 Task: Search for a stay in Al-Qaryatayn, Syria from 11-15 June for 2 guests, with a price range of ₹7000-₹16000, 1 bedroom, 2 beds, 1 bathroom, and self check-in option.
Action: Mouse moved to (477, 125)
Screenshot: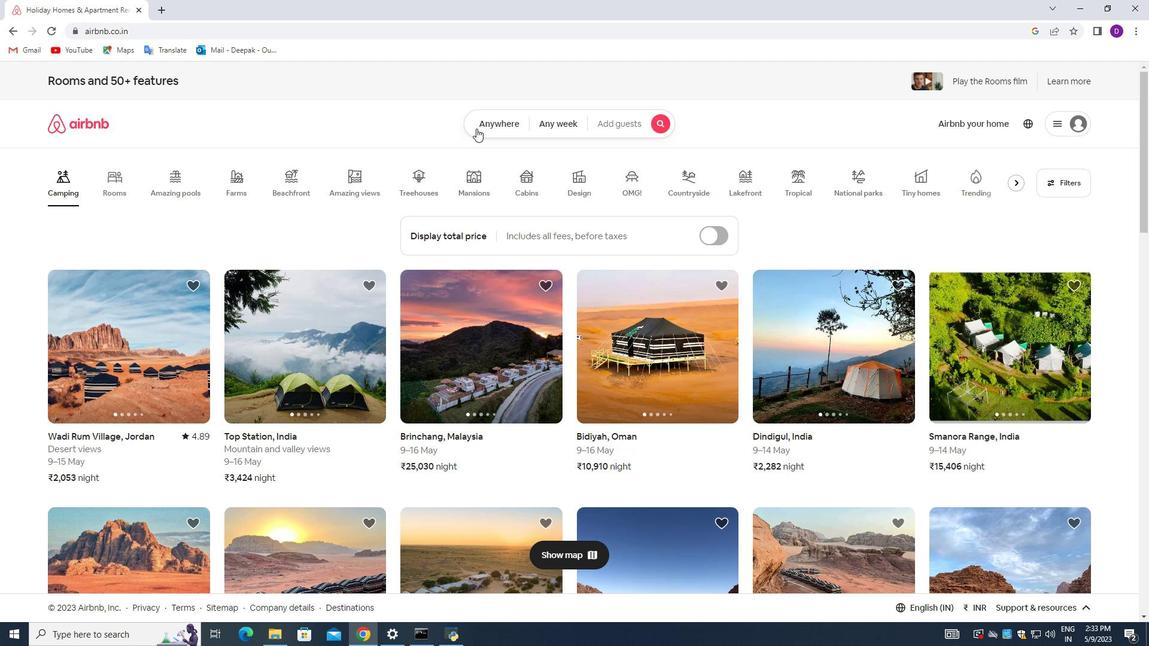 
Action: Mouse pressed left at (477, 125)
Screenshot: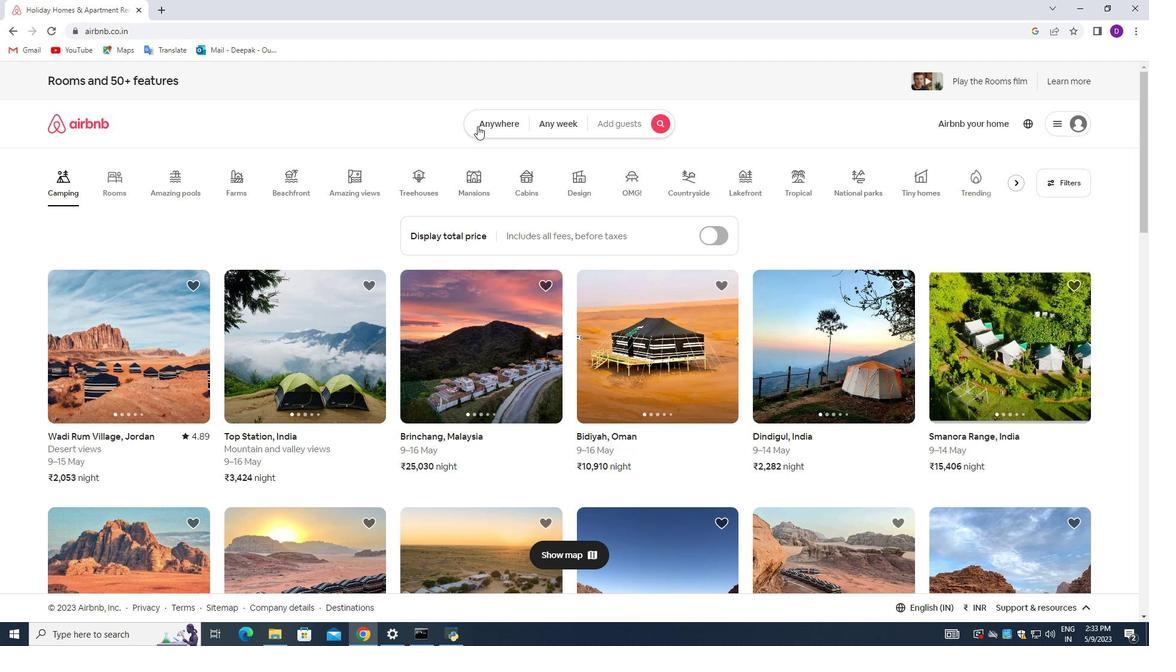 
Action: Mouse moved to (435, 170)
Screenshot: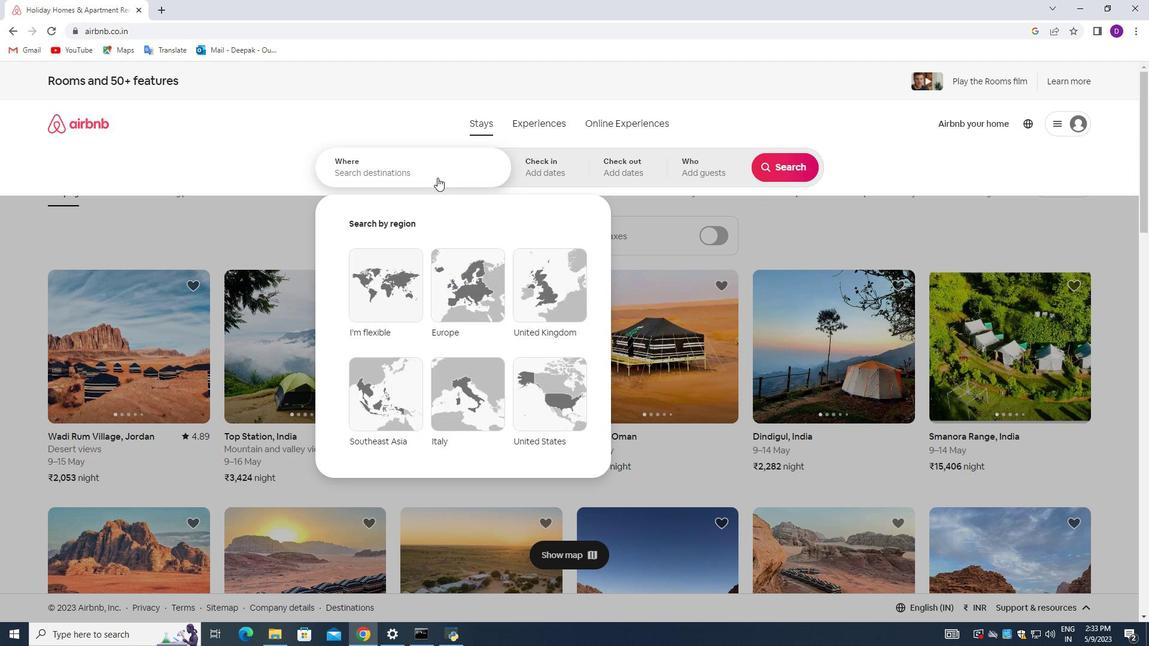 
Action: Mouse pressed left at (435, 170)
Screenshot: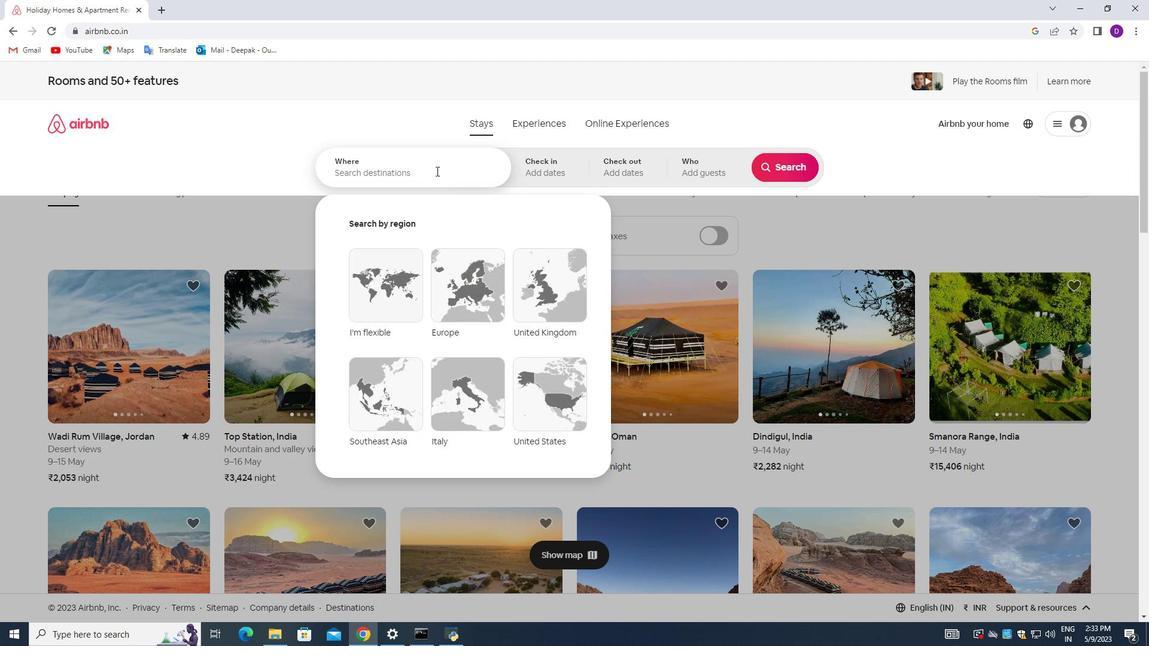 
Action: Mouse moved to (221, 249)
Screenshot: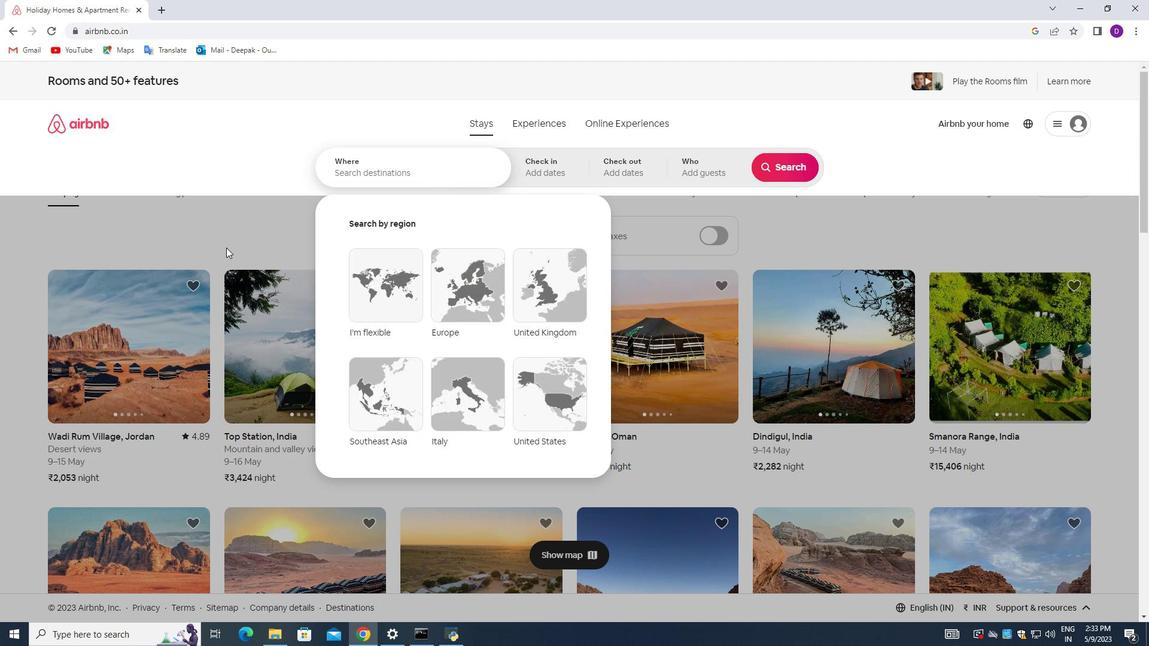
Action: Key pressed <Key.shift_r>A<Key.shift>L=<Key.backspace><Key.backspace><Key.shift>I<Key.space><Key.shift_r>Qaryatayan,<Key.space><Key.shift_r>Syria<Key.enter>
Screenshot: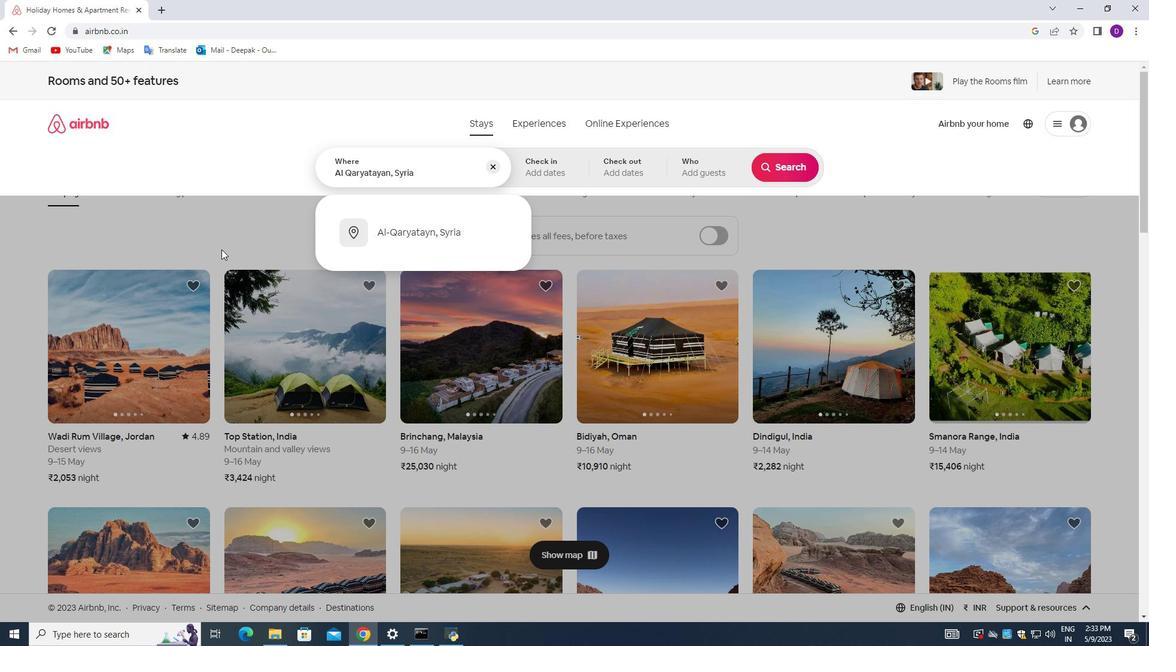 
Action: Mouse moved to (596, 372)
Screenshot: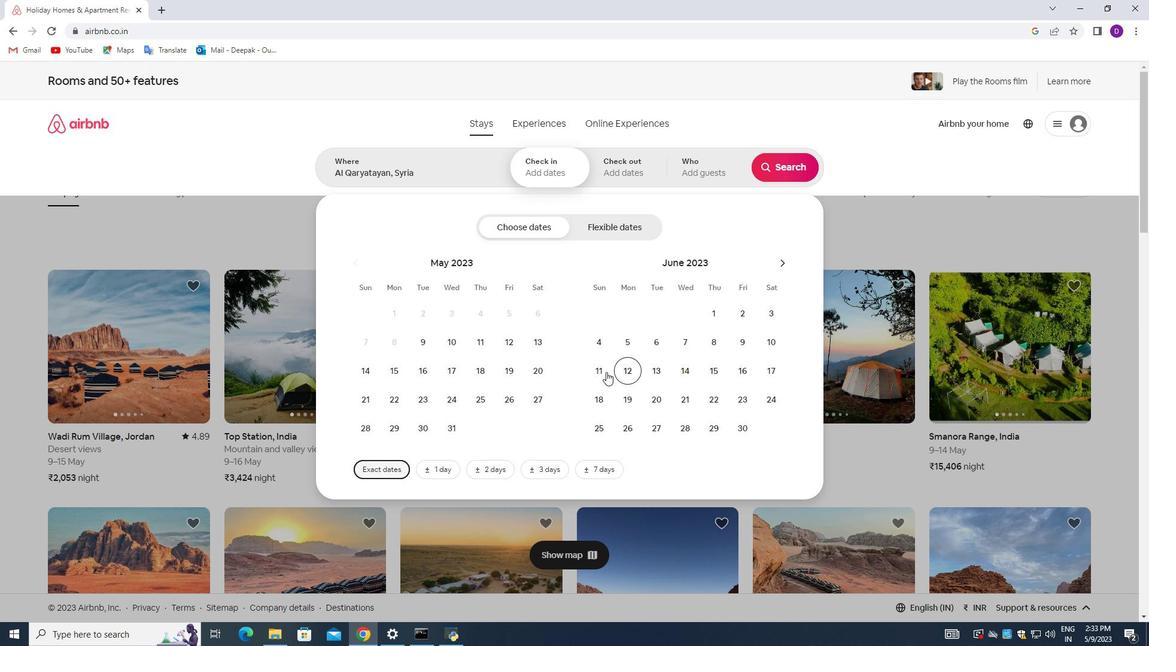 
Action: Mouse pressed left at (596, 372)
Screenshot: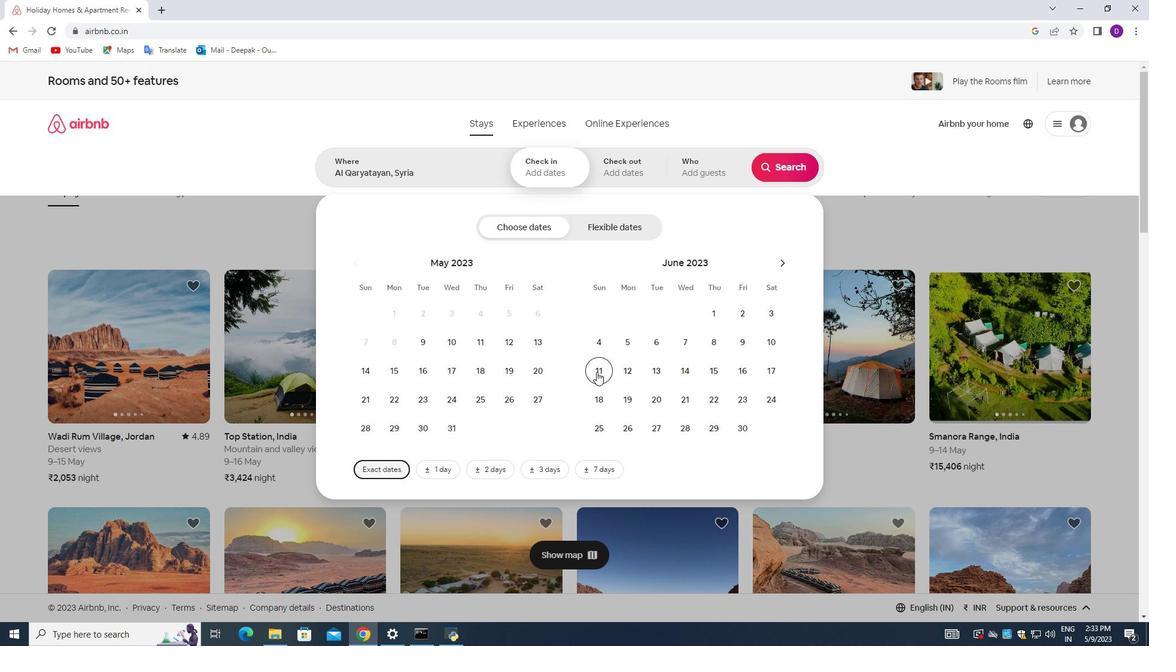 
Action: Mouse moved to (710, 372)
Screenshot: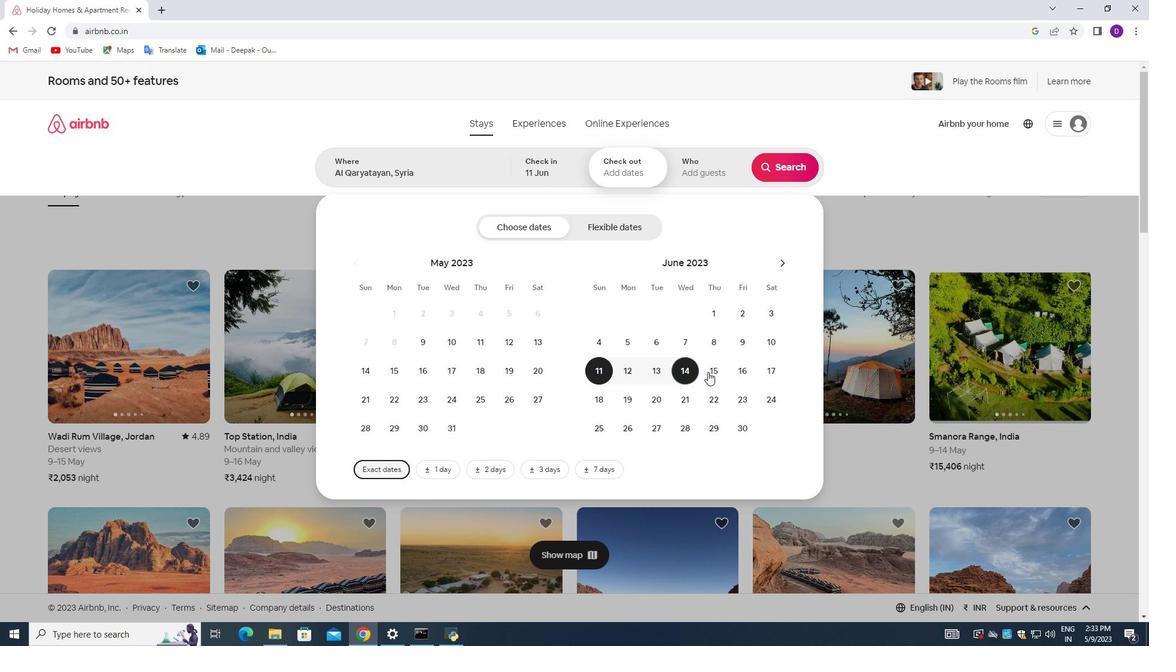 
Action: Mouse pressed left at (710, 372)
Screenshot: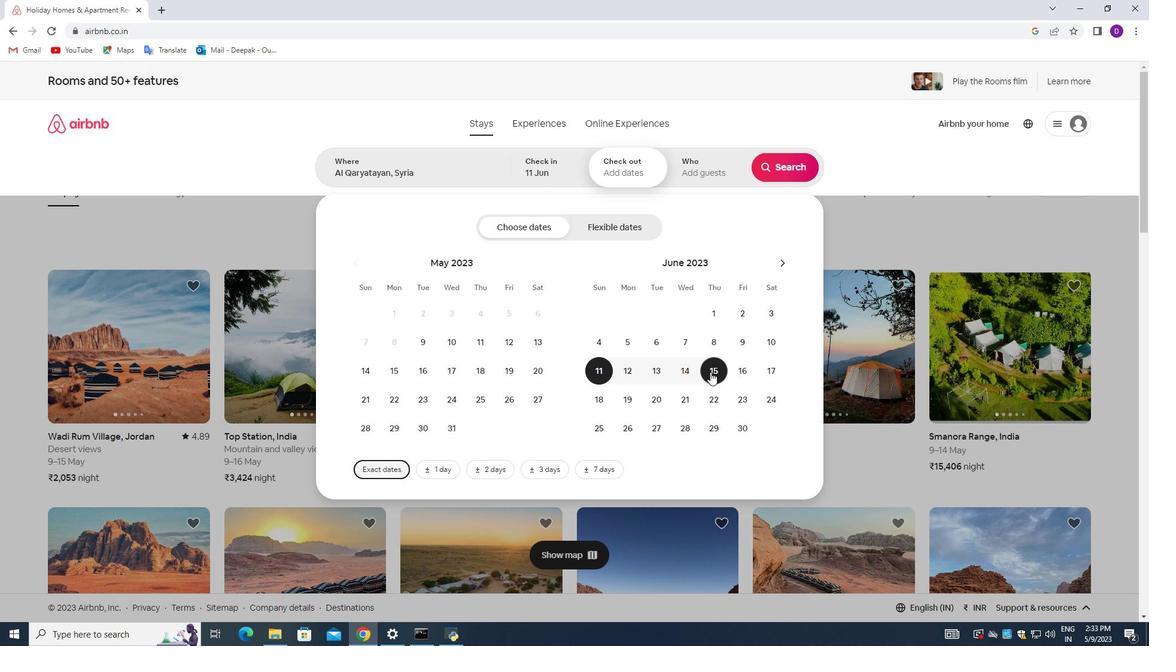 
Action: Mouse moved to (690, 174)
Screenshot: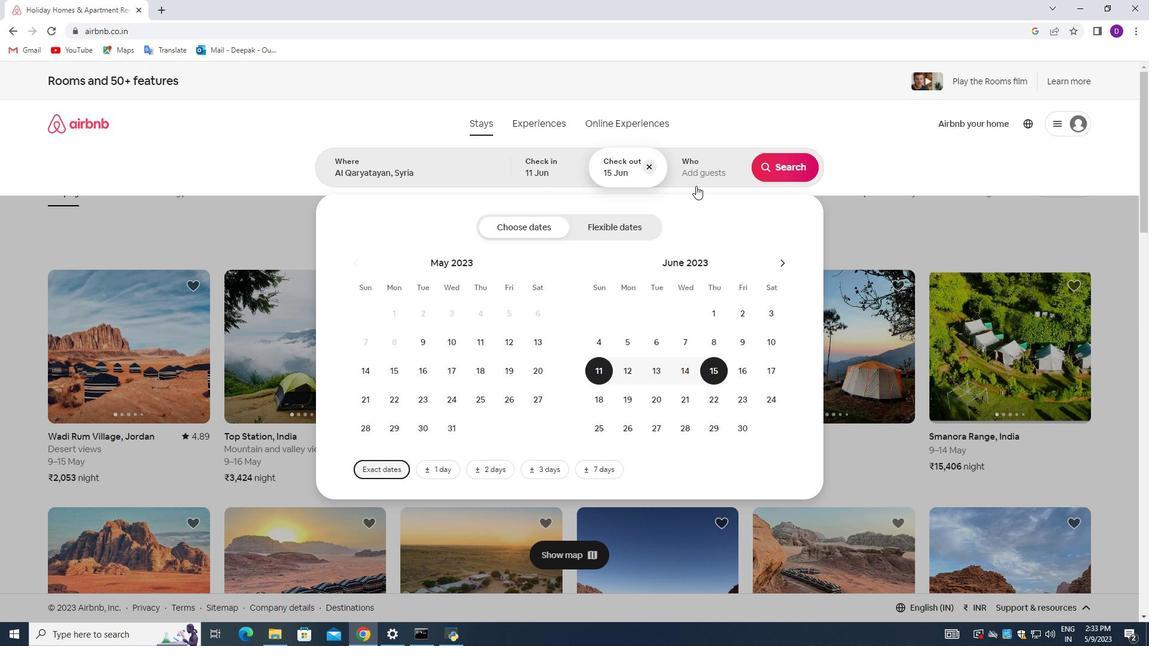 
Action: Mouse pressed left at (690, 174)
Screenshot: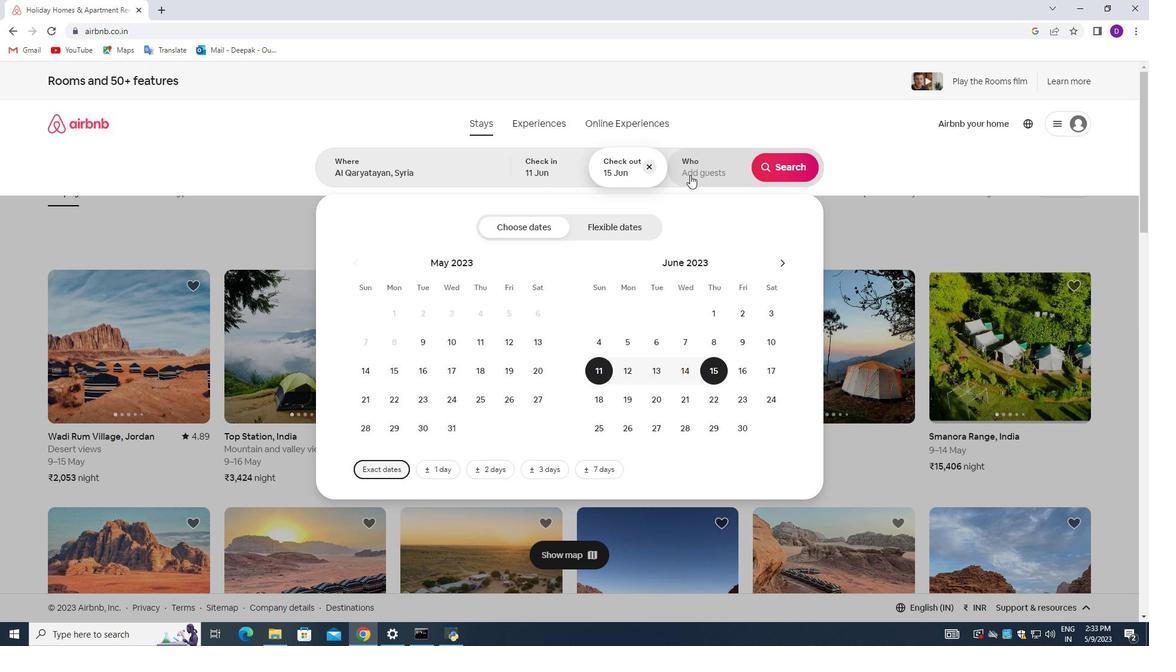 
Action: Mouse moved to (789, 233)
Screenshot: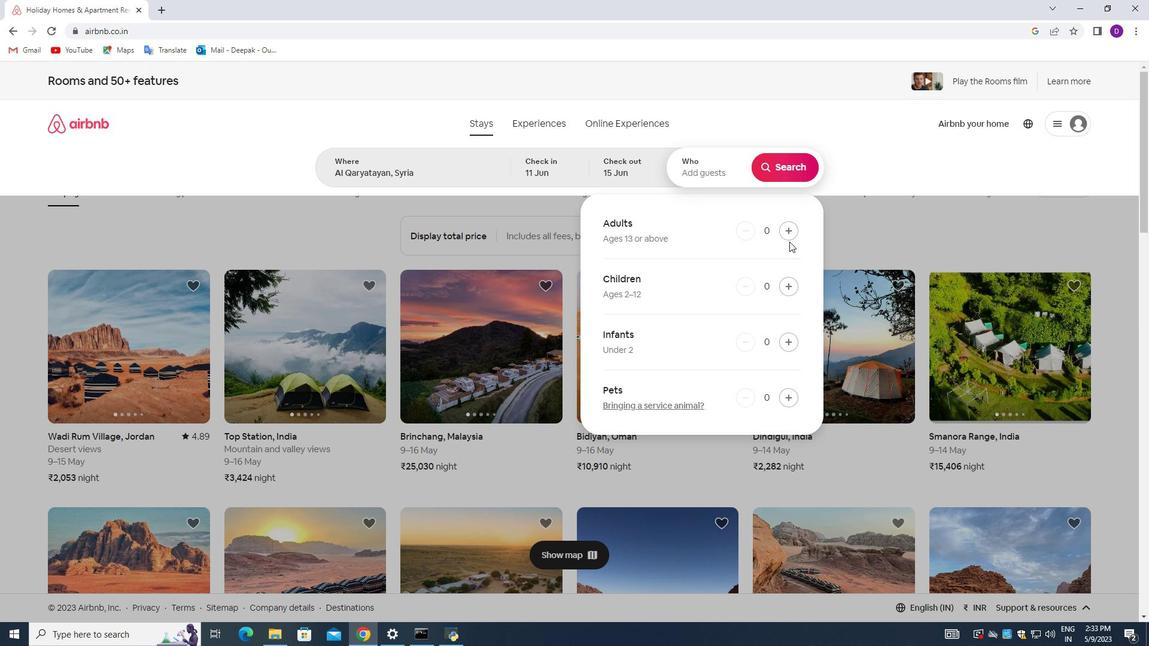 
Action: Mouse pressed left at (789, 233)
Screenshot: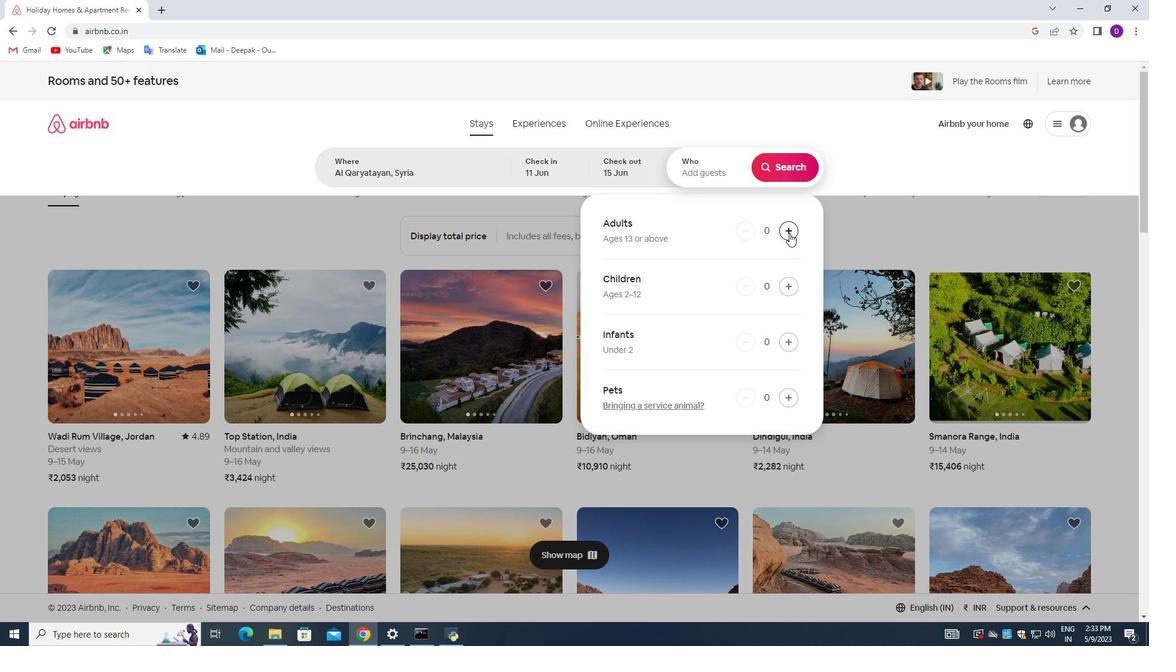 
Action: Mouse pressed left at (789, 233)
Screenshot: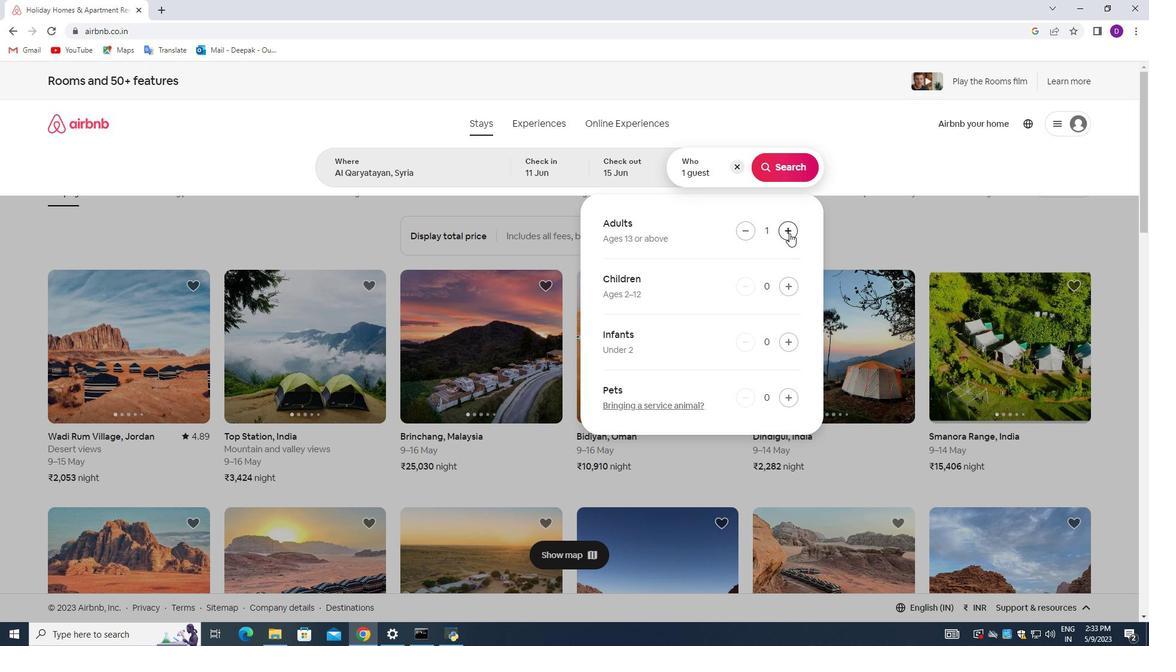 
Action: Mouse moved to (786, 164)
Screenshot: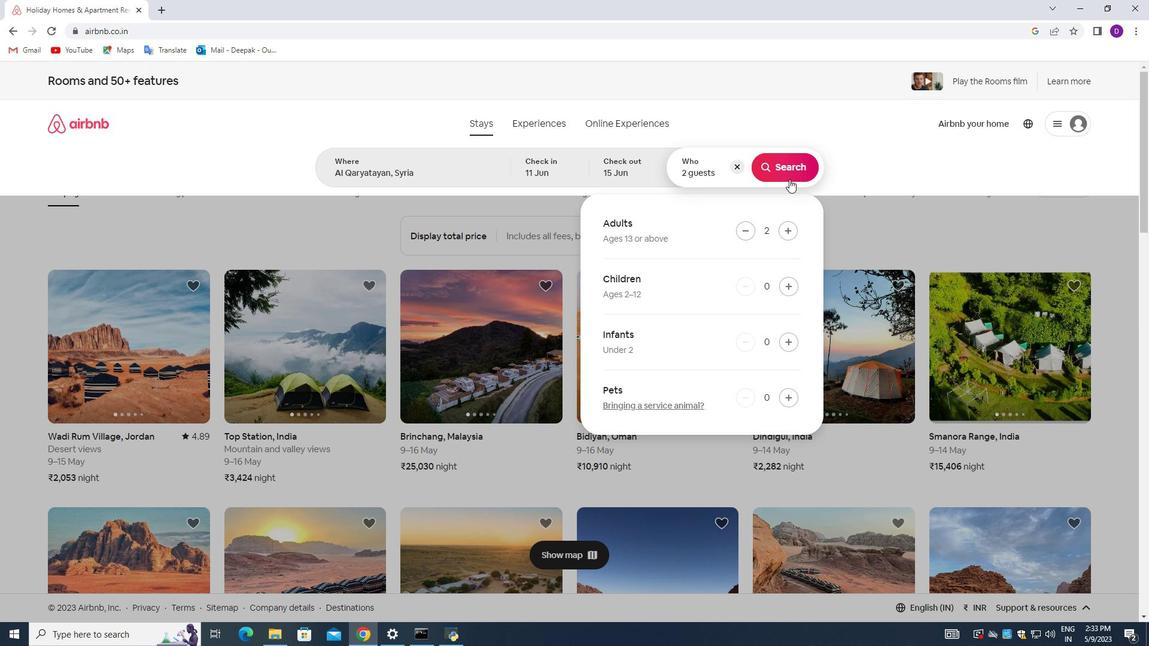 
Action: Mouse pressed left at (786, 164)
Screenshot: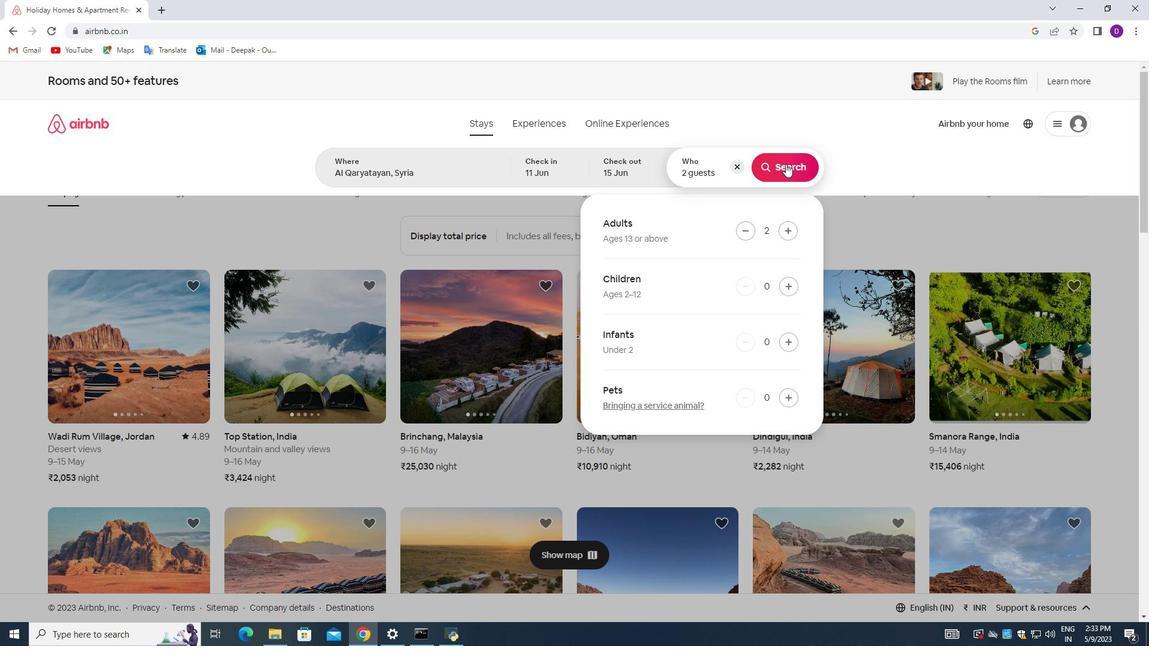 
Action: Mouse moved to (1083, 133)
Screenshot: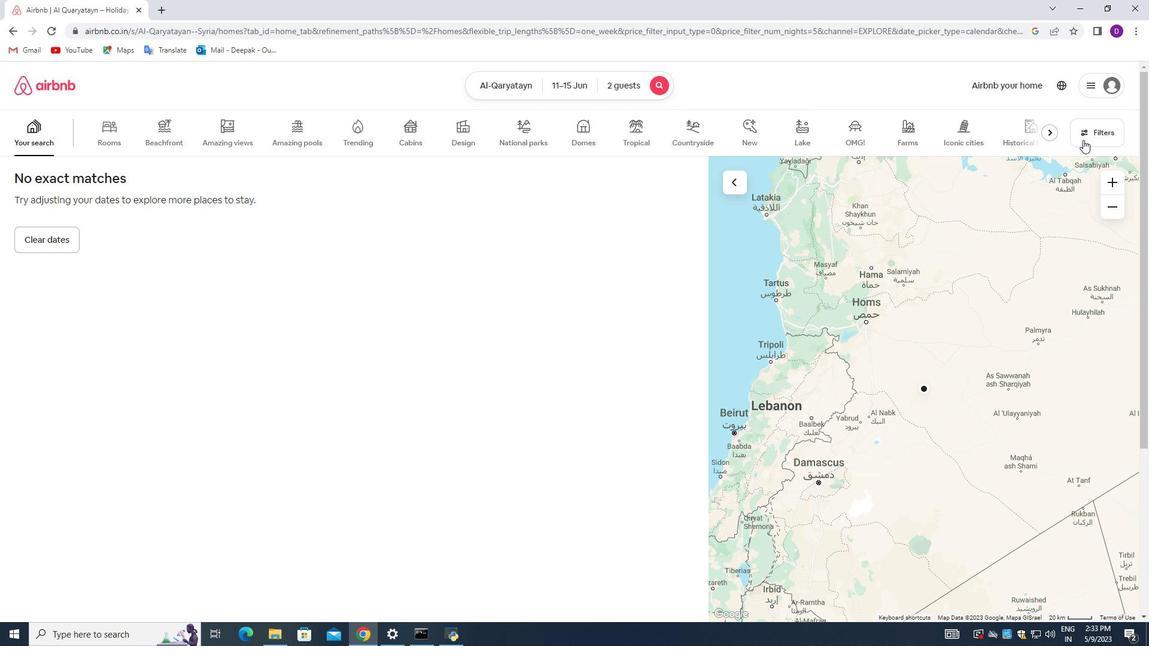 
Action: Mouse pressed left at (1083, 133)
Screenshot: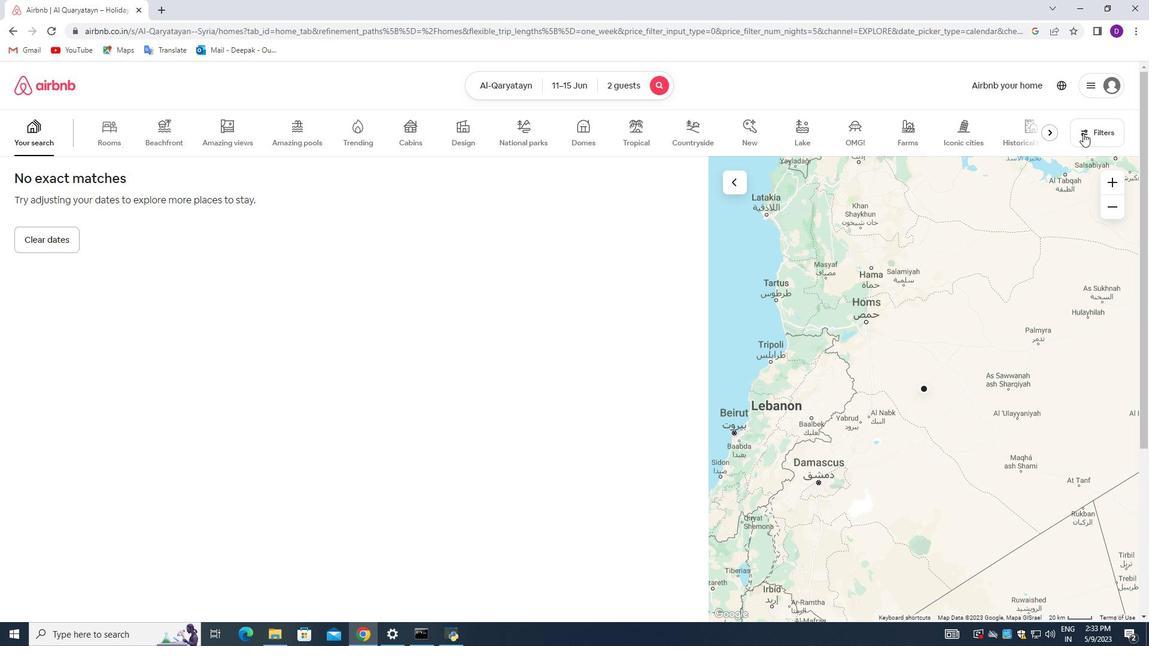 
Action: Mouse moved to (426, 426)
Screenshot: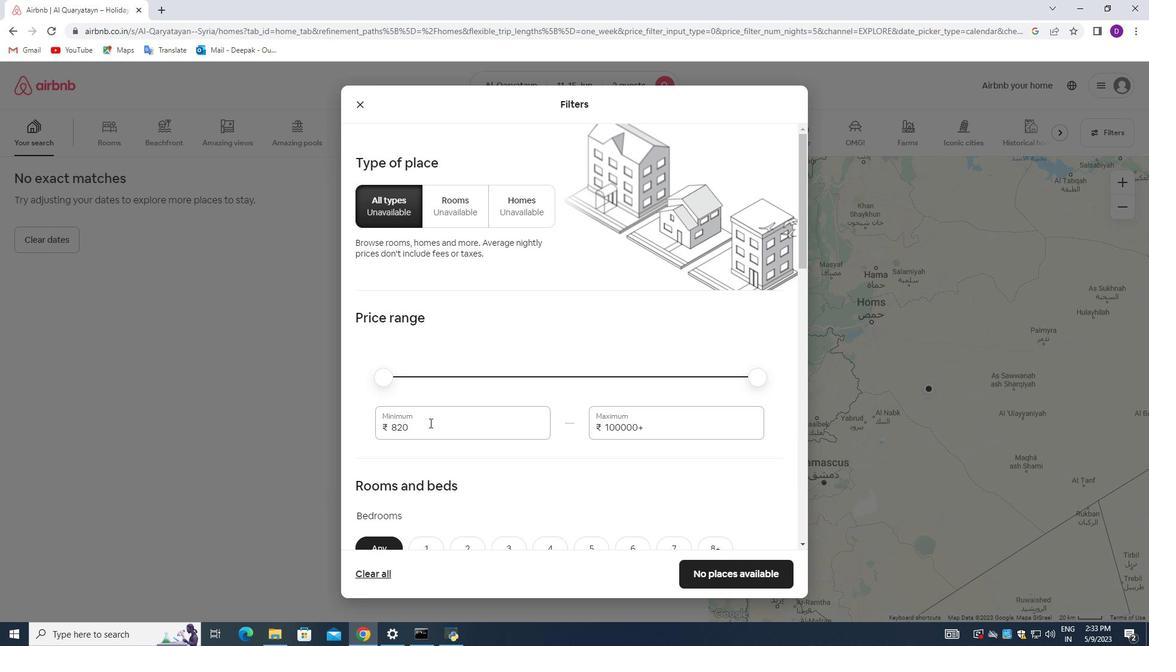 
Action: Mouse pressed left at (426, 426)
Screenshot: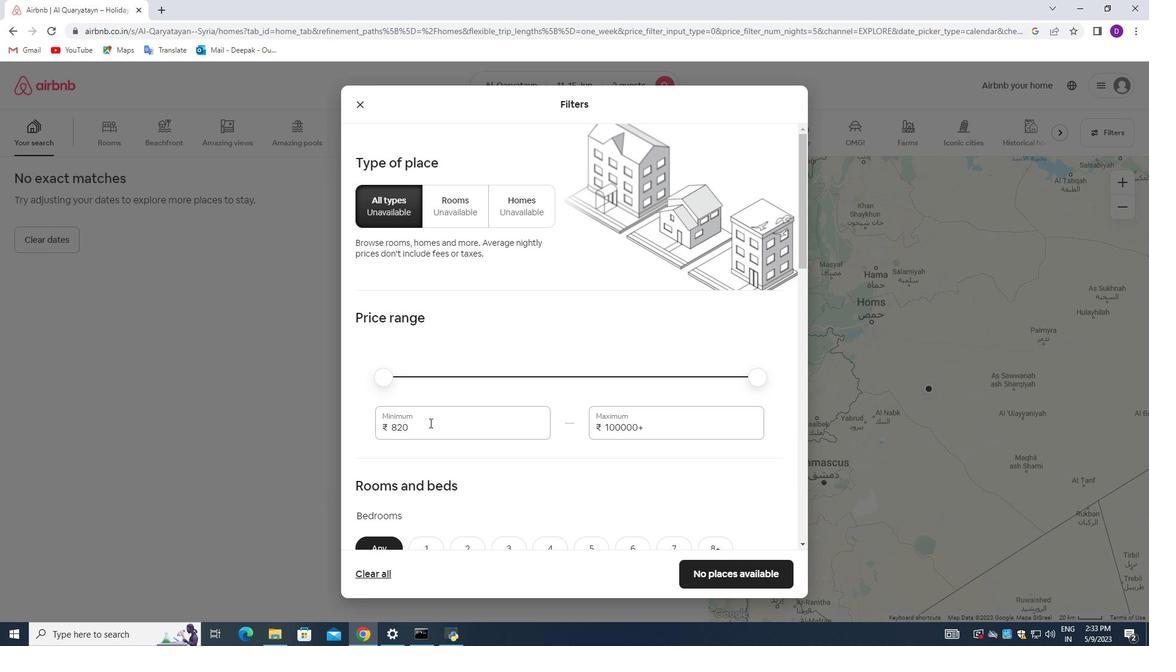 
Action: Mouse pressed left at (426, 426)
Screenshot: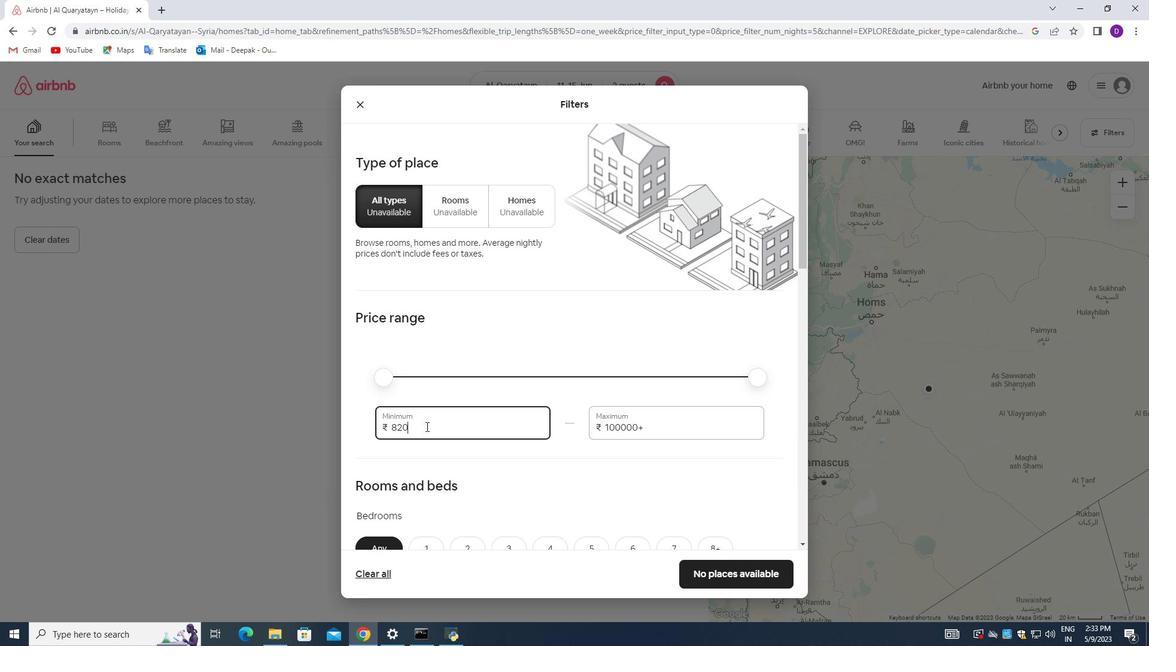 
Action: Key pressed 7000<Key.tab>16000
Screenshot: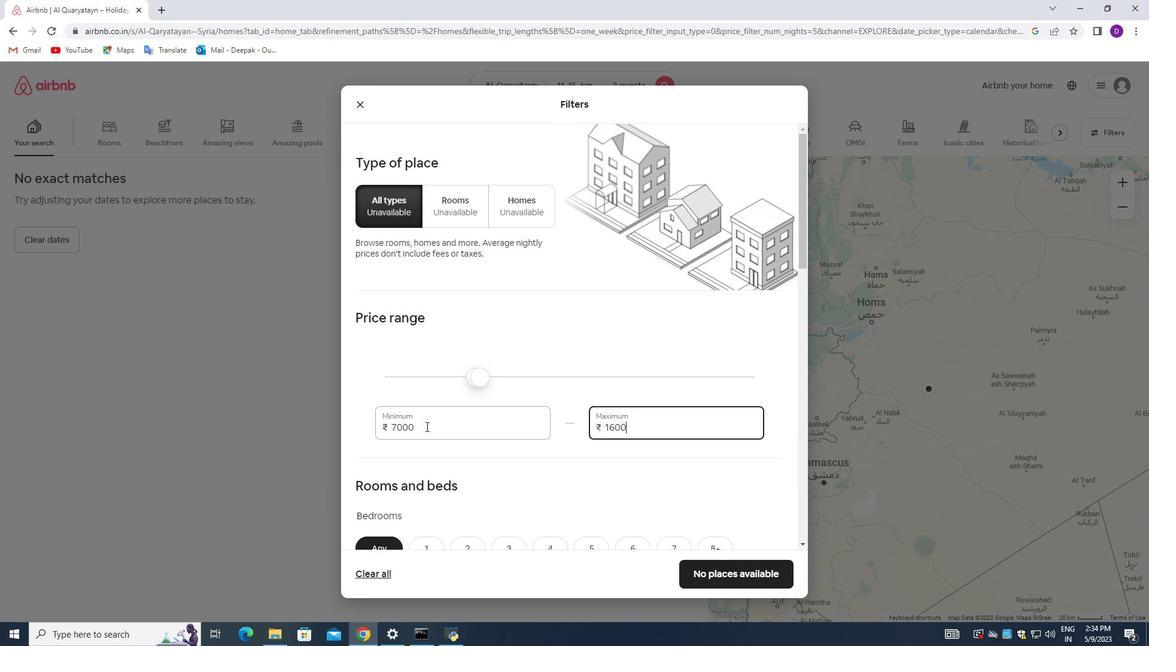 
Action: Mouse moved to (532, 384)
Screenshot: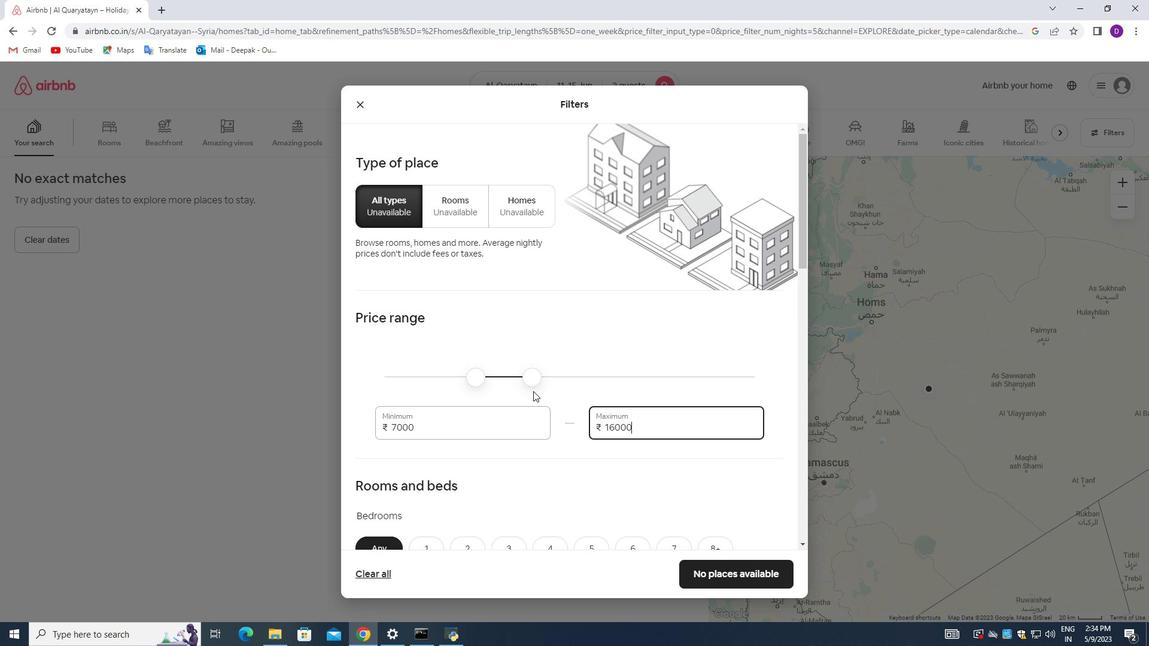 
Action: Mouse scrolled (532, 384) with delta (0, 0)
Screenshot: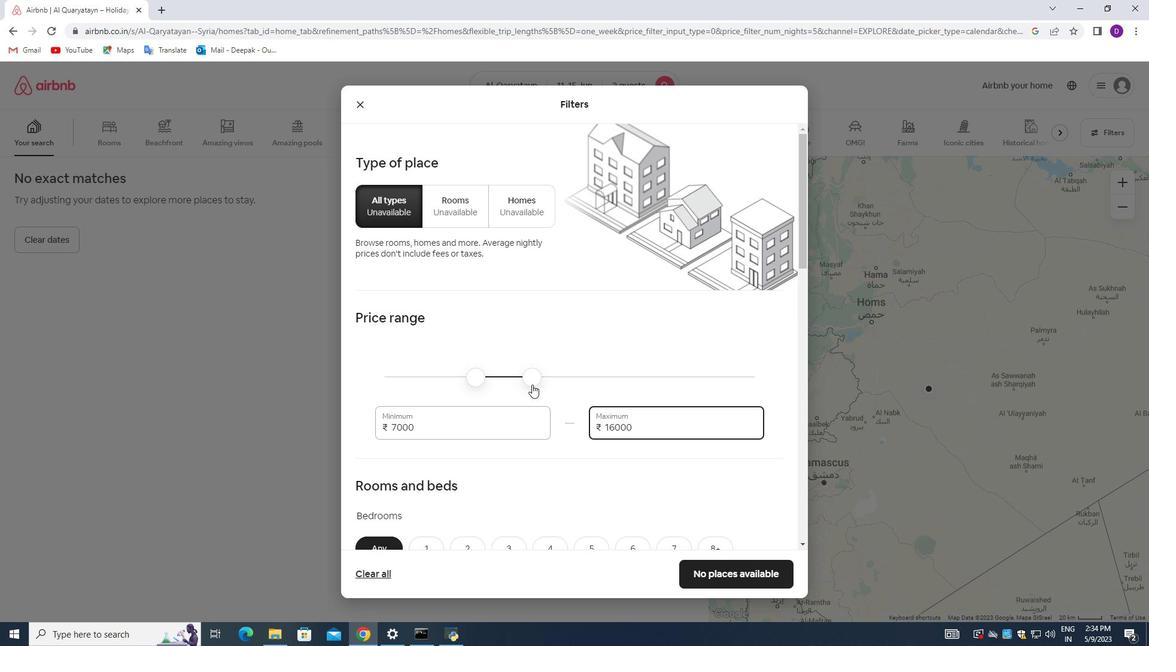 
Action: Mouse scrolled (532, 384) with delta (0, 0)
Screenshot: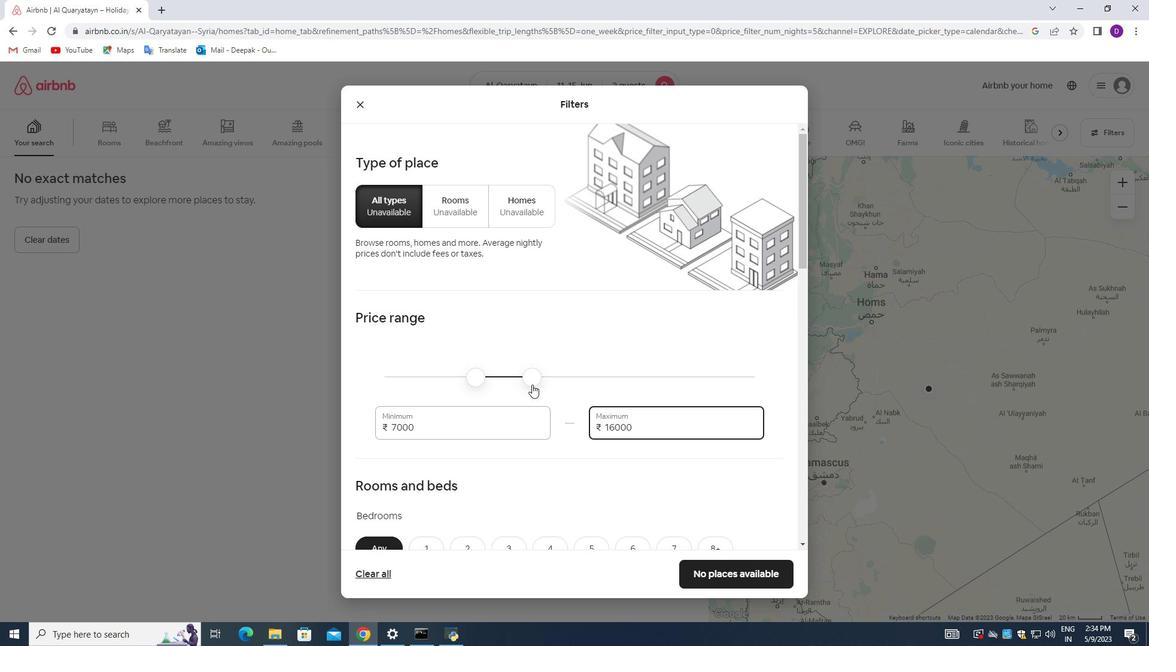 
Action: Mouse scrolled (532, 384) with delta (0, 0)
Screenshot: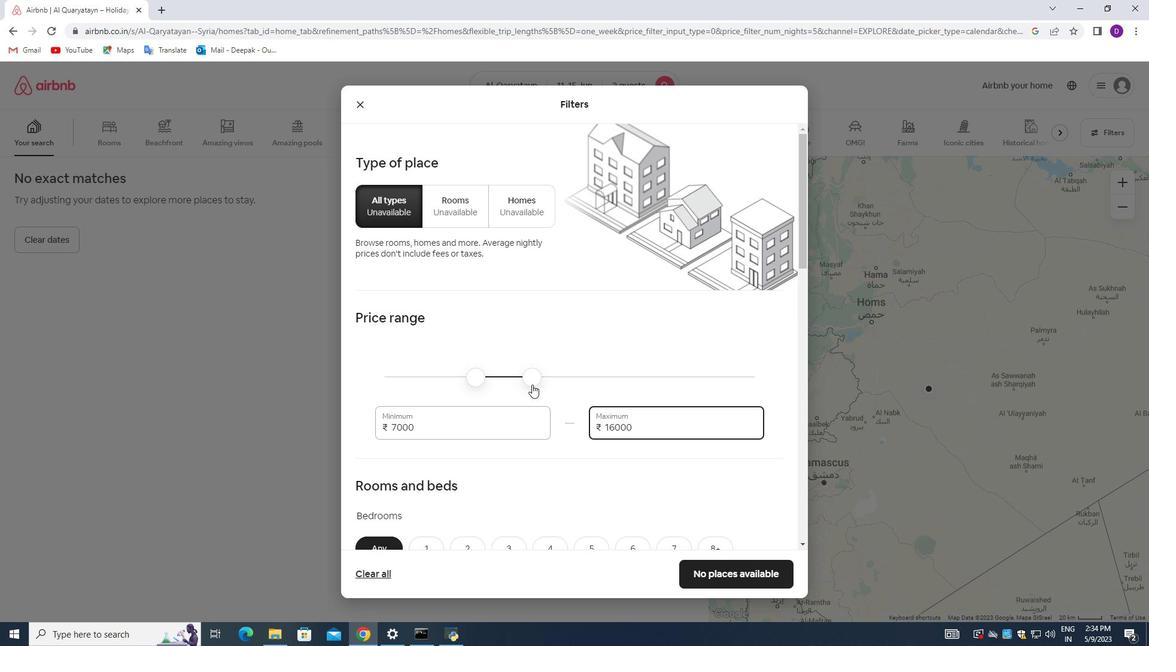 
Action: Mouse scrolled (532, 384) with delta (0, 0)
Screenshot: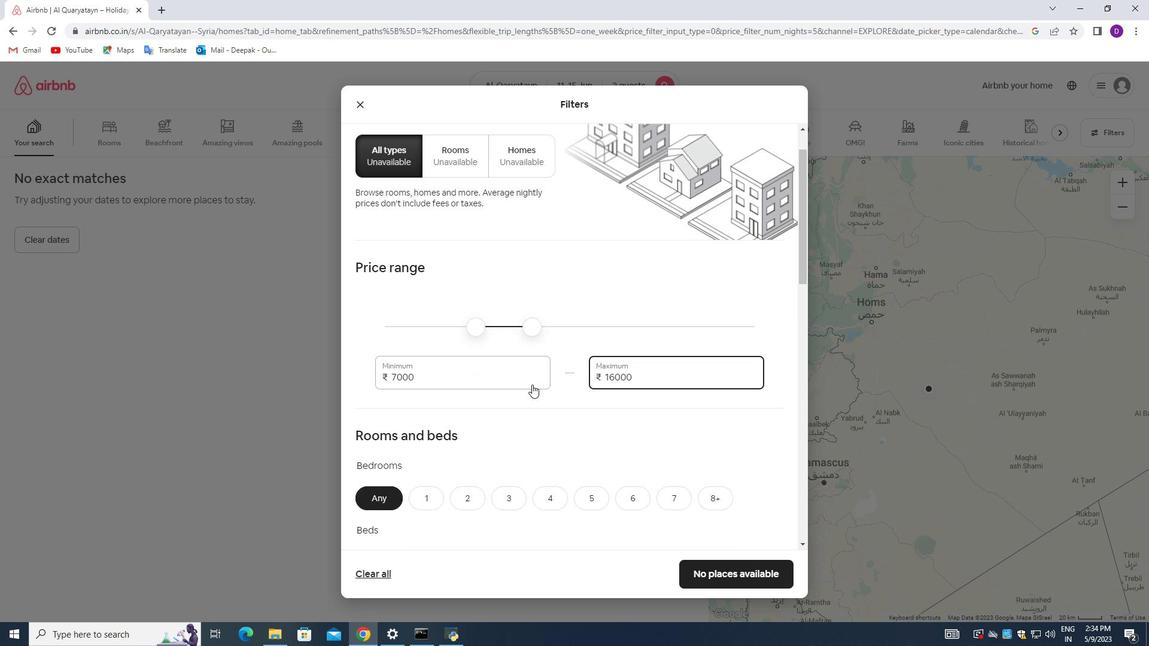 
Action: Mouse moved to (422, 307)
Screenshot: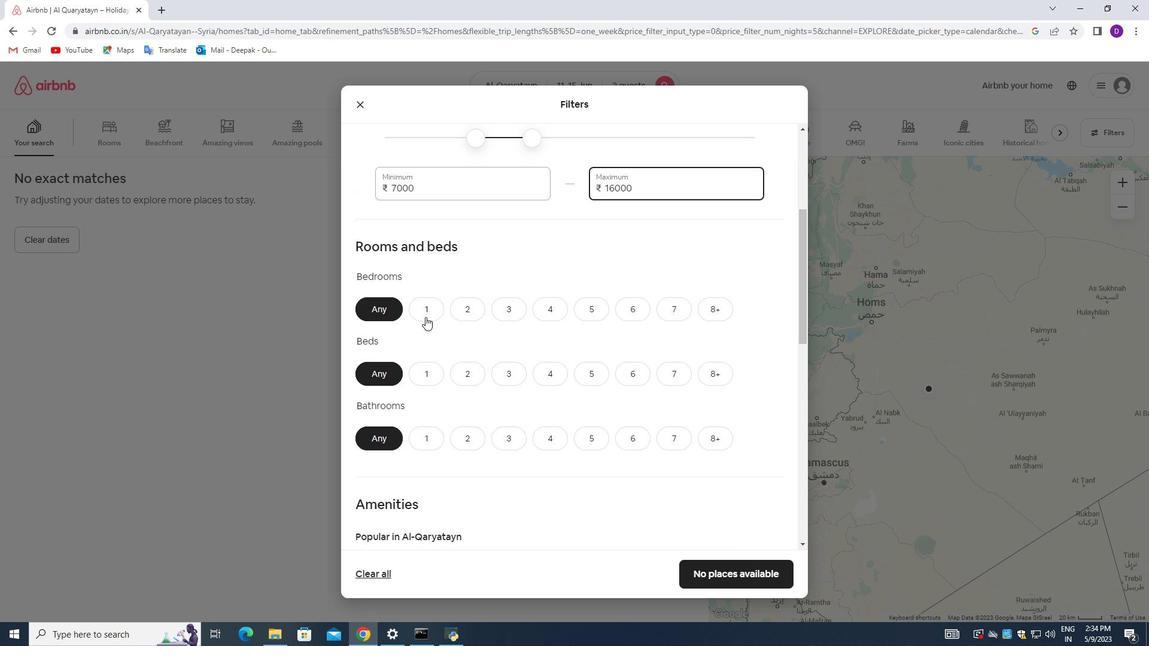 
Action: Mouse pressed left at (422, 307)
Screenshot: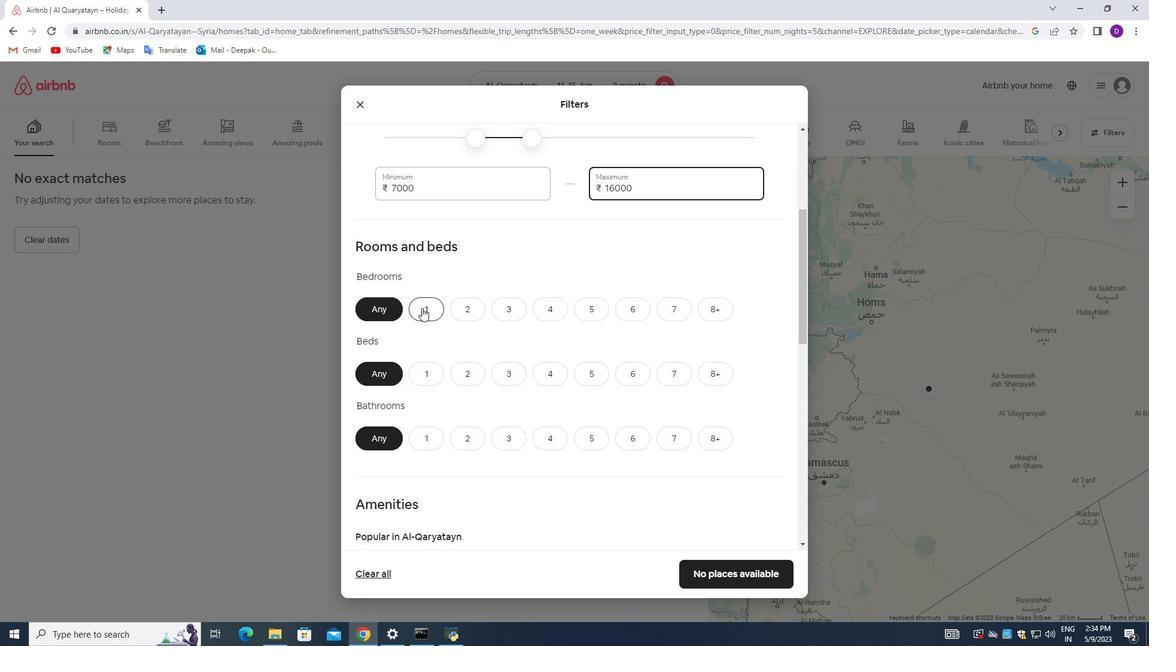 
Action: Mouse moved to (461, 368)
Screenshot: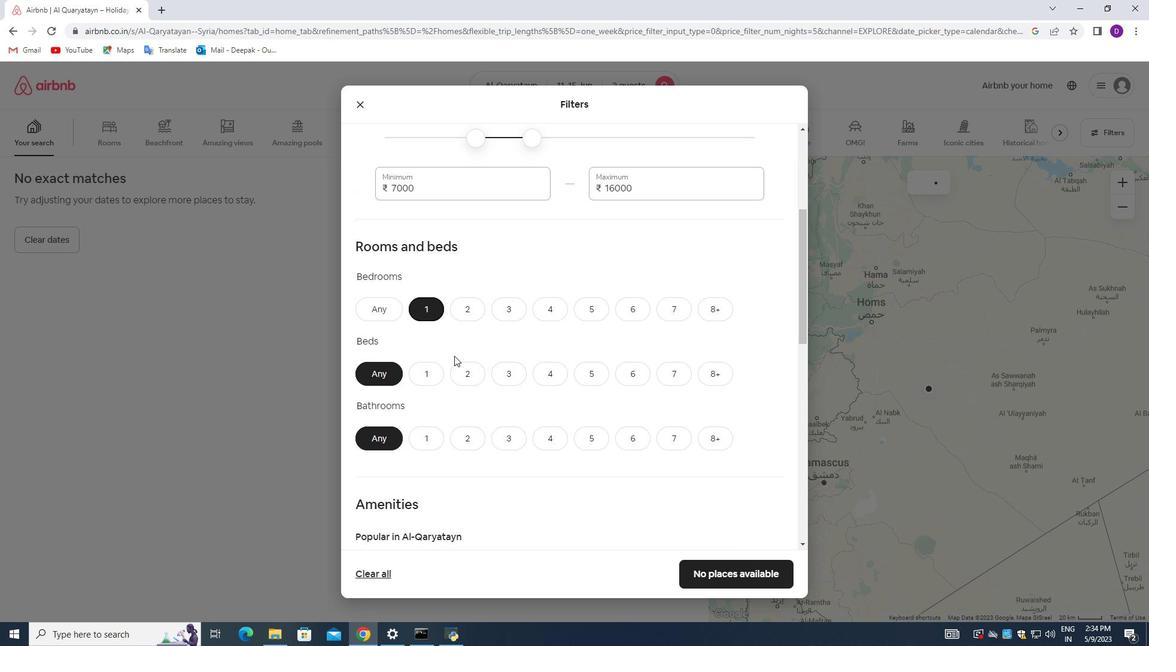 
Action: Mouse pressed left at (461, 368)
Screenshot: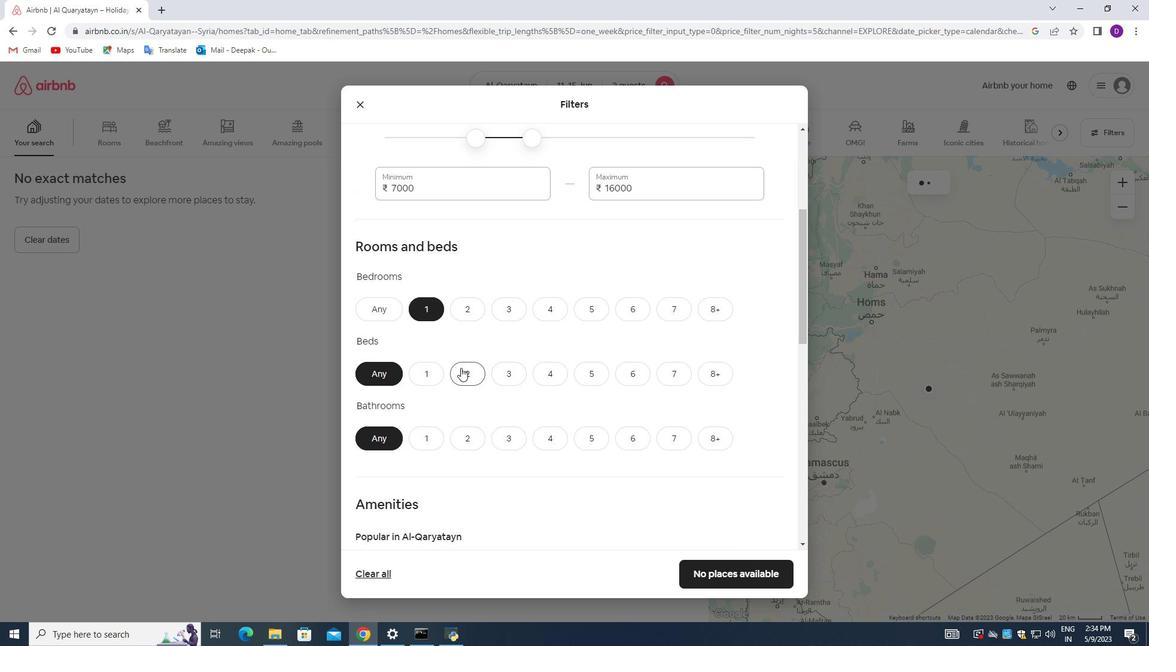 
Action: Mouse moved to (431, 431)
Screenshot: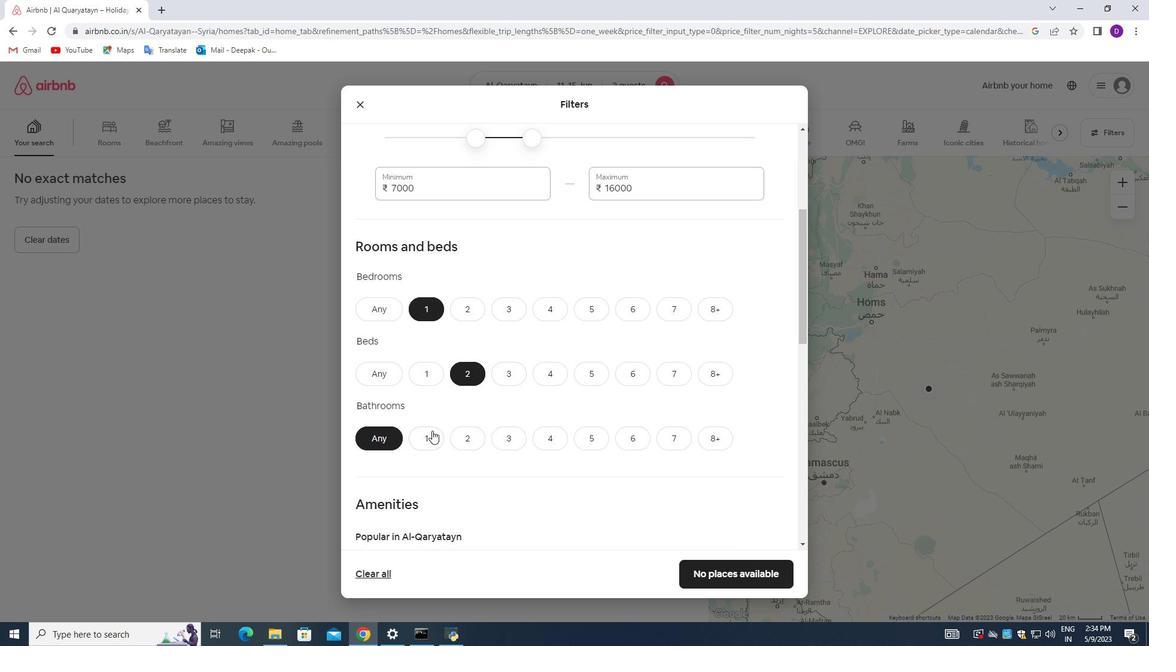 
Action: Mouse pressed left at (431, 431)
Screenshot: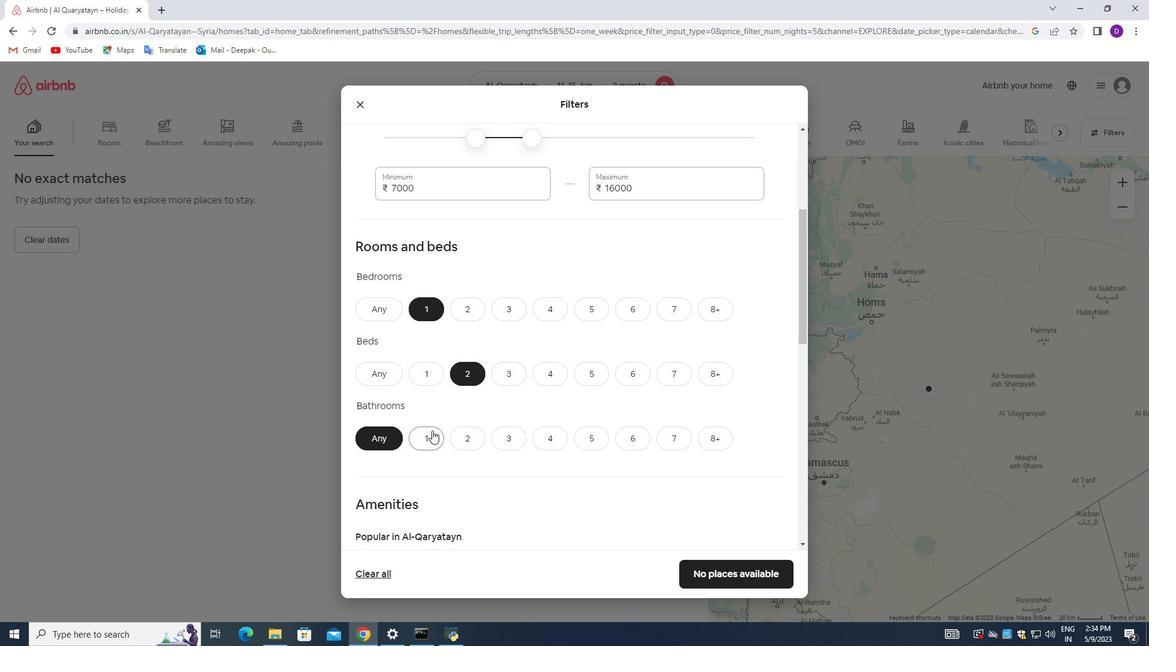 
Action: Mouse moved to (465, 367)
Screenshot: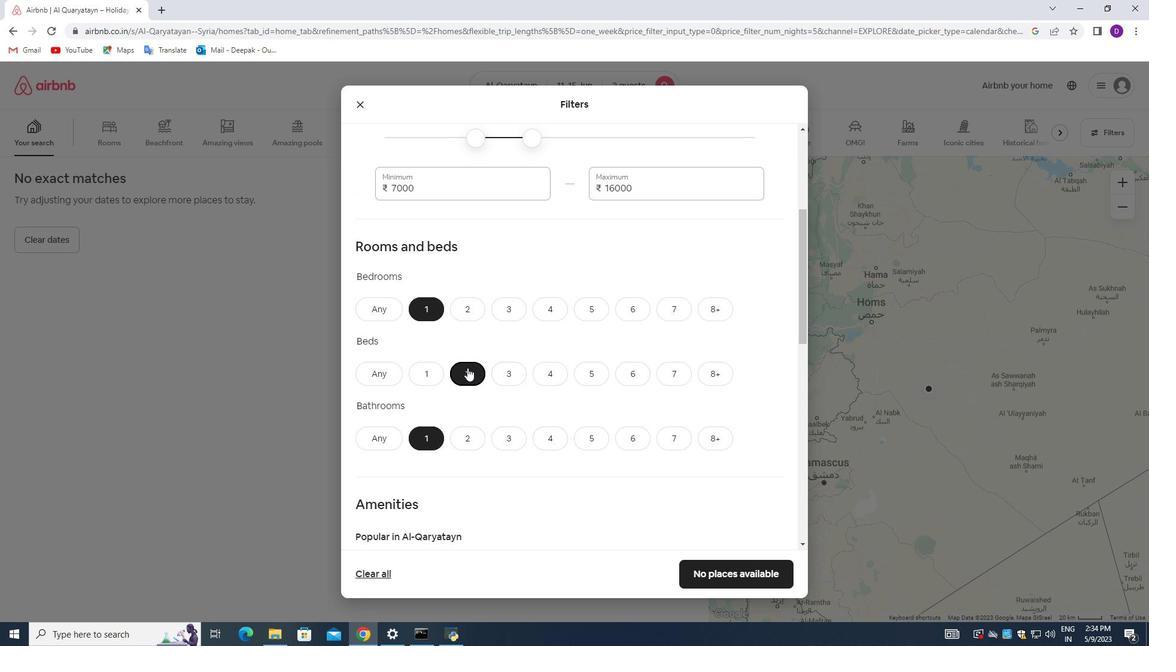 
Action: Mouse scrolled (465, 367) with delta (0, 0)
Screenshot: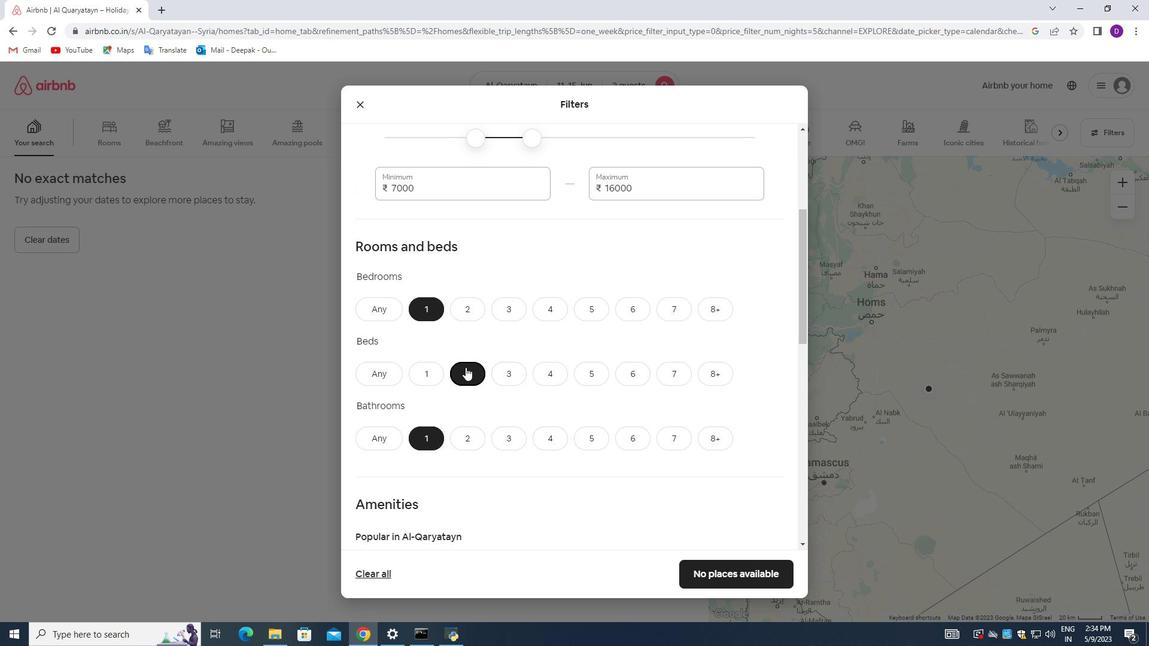 
Action: Mouse scrolled (465, 367) with delta (0, 0)
Screenshot: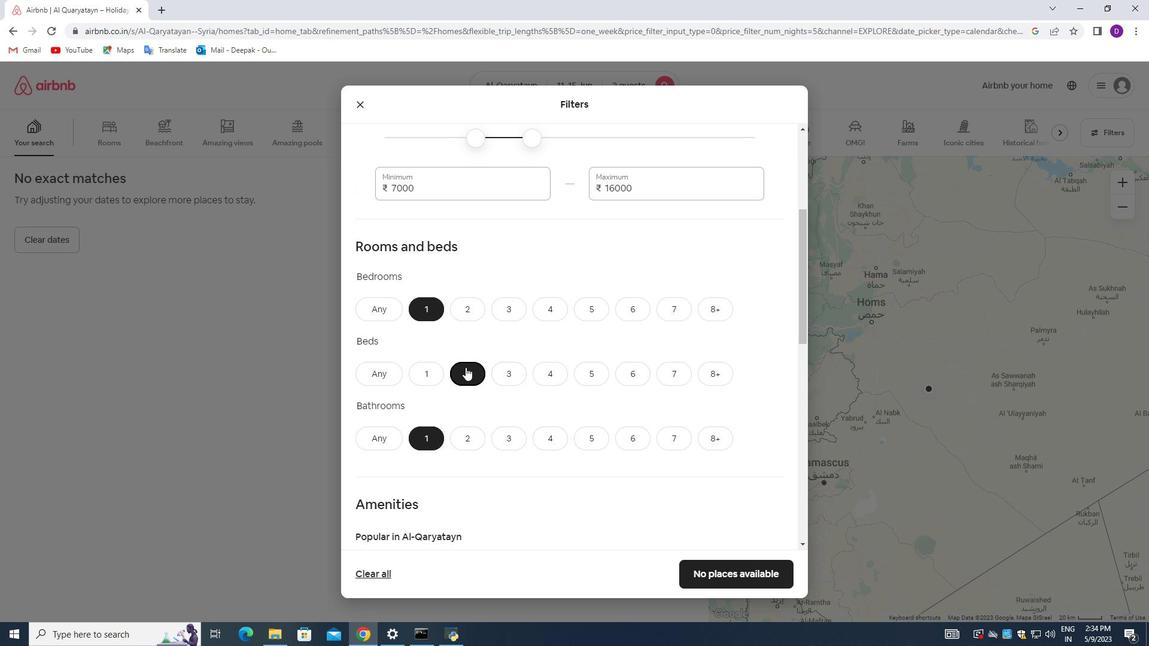 
Action: Mouse scrolled (465, 367) with delta (0, 0)
Screenshot: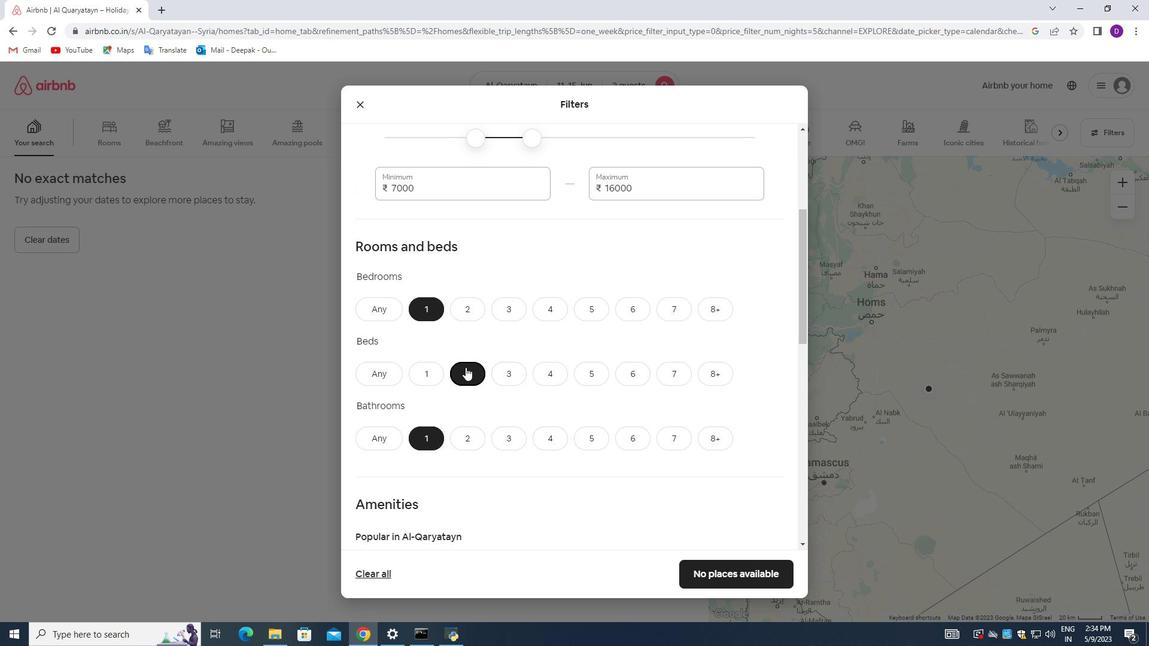 
Action: Mouse scrolled (465, 367) with delta (0, 0)
Screenshot: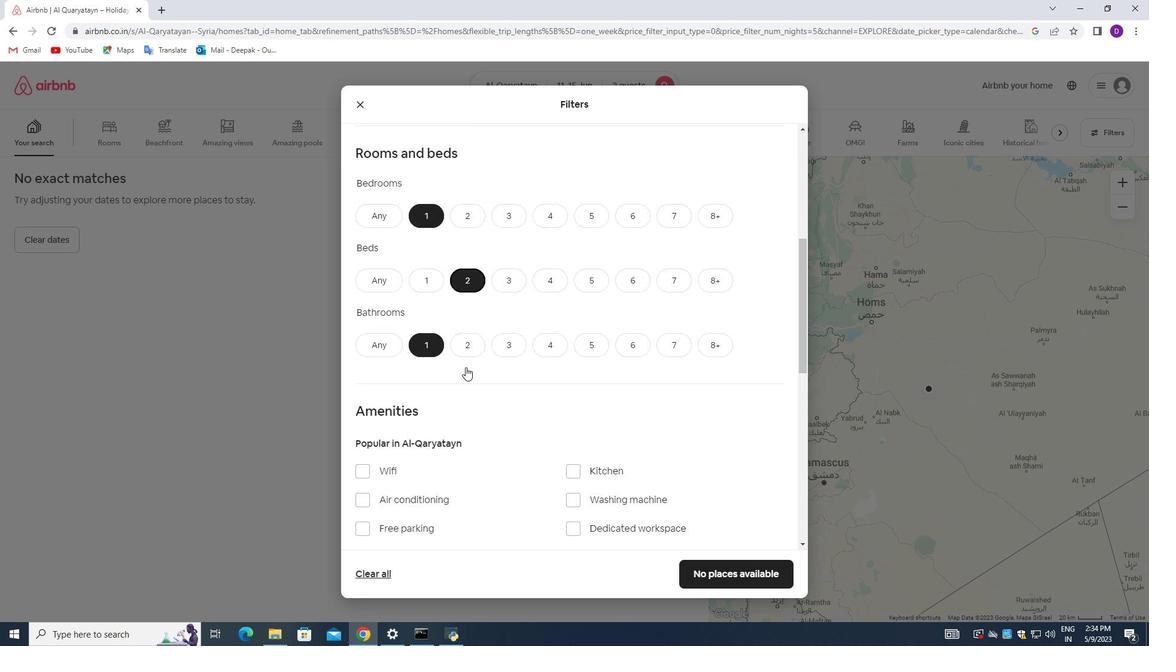 
Action: Mouse moved to (516, 370)
Screenshot: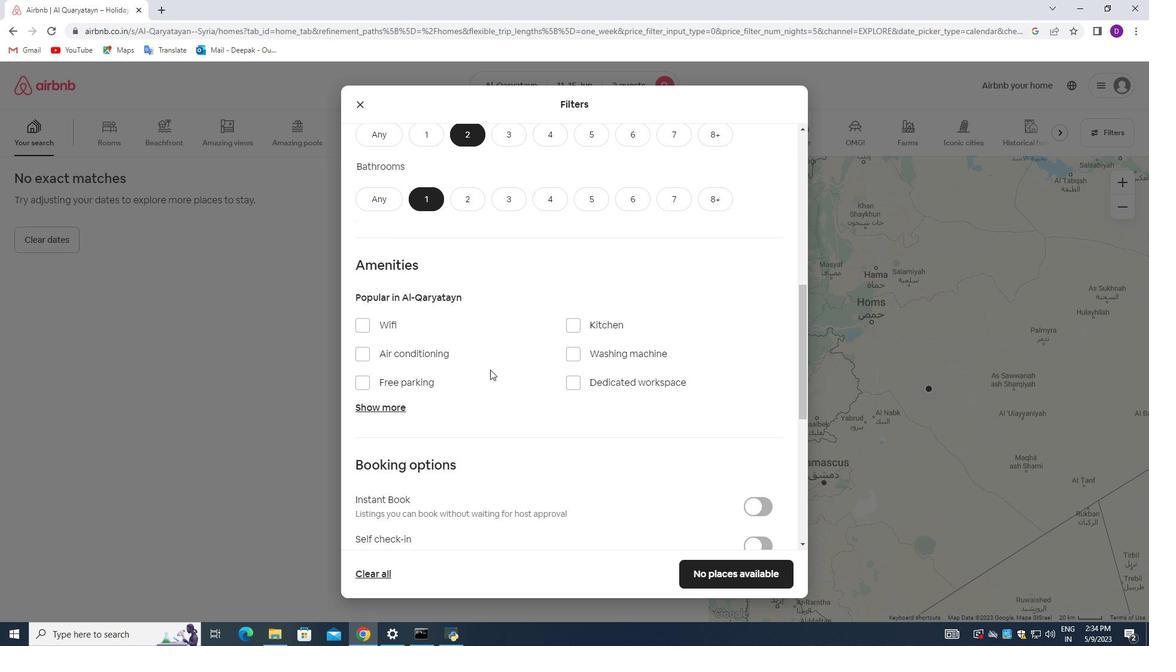 
Action: Mouse scrolled (516, 369) with delta (0, 0)
Screenshot: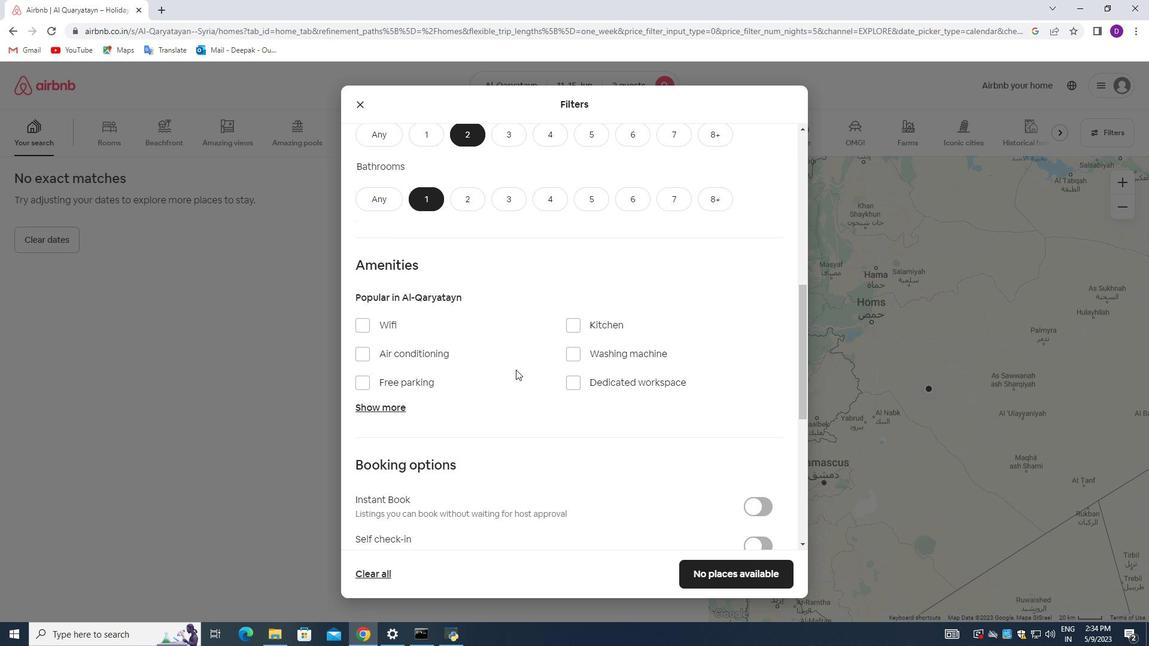 
Action: Mouse scrolled (516, 369) with delta (0, 0)
Screenshot: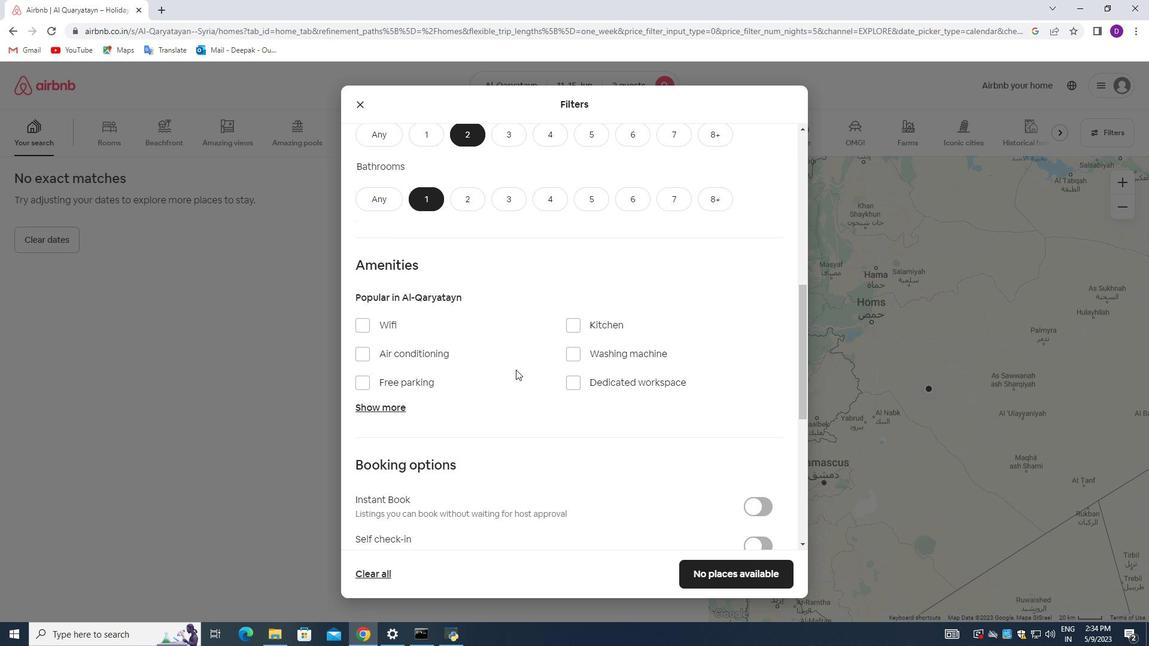 
Action: Mouse moved to (754, 430)
Screenshot: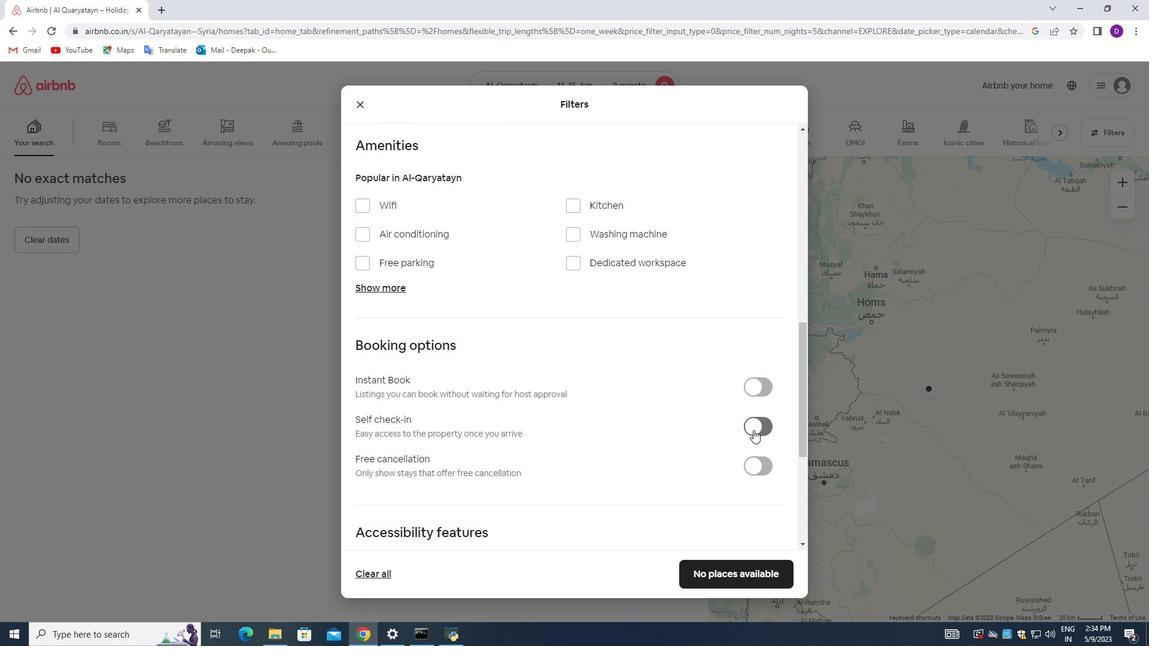 
Action: Mouse pressed left at (754, 430)
Screenshot: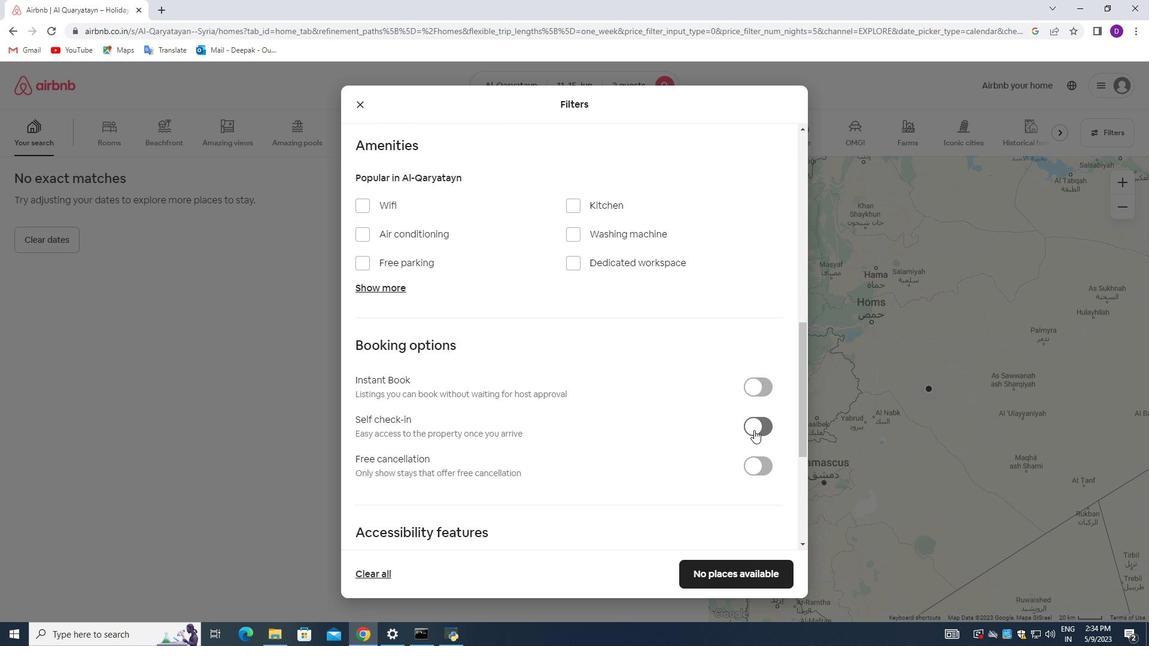 
Action: Mouse moved to (537, 416)
Screenshot: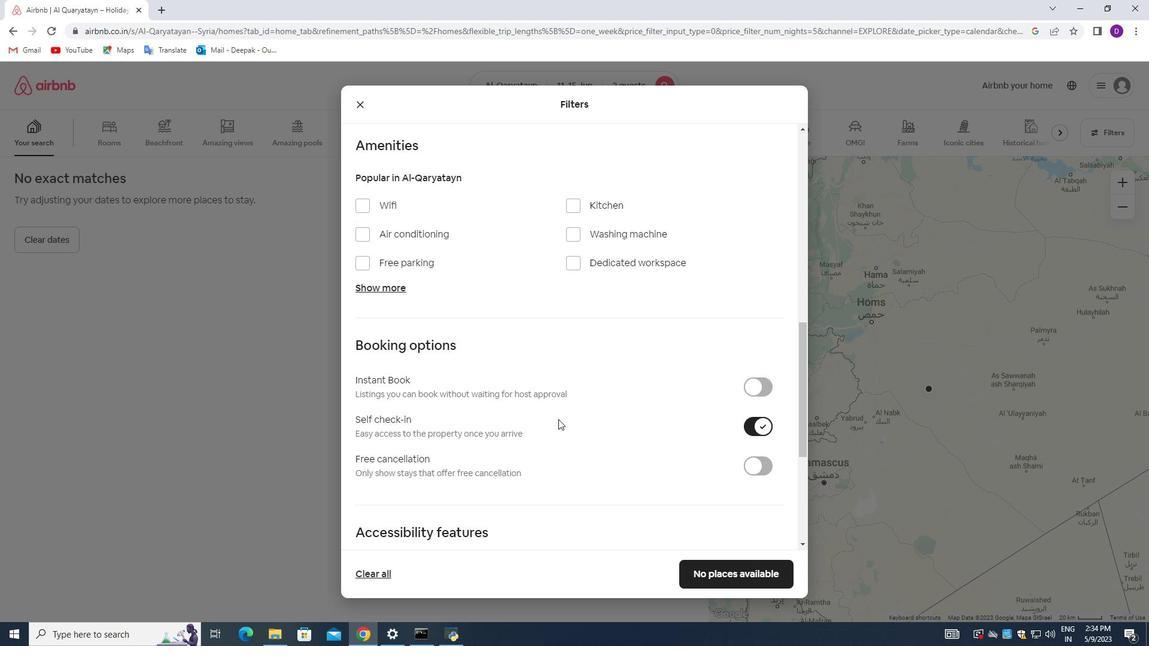 
Action: Mouse scrolled (537, 415) with delta (0, 0)
Screenshot: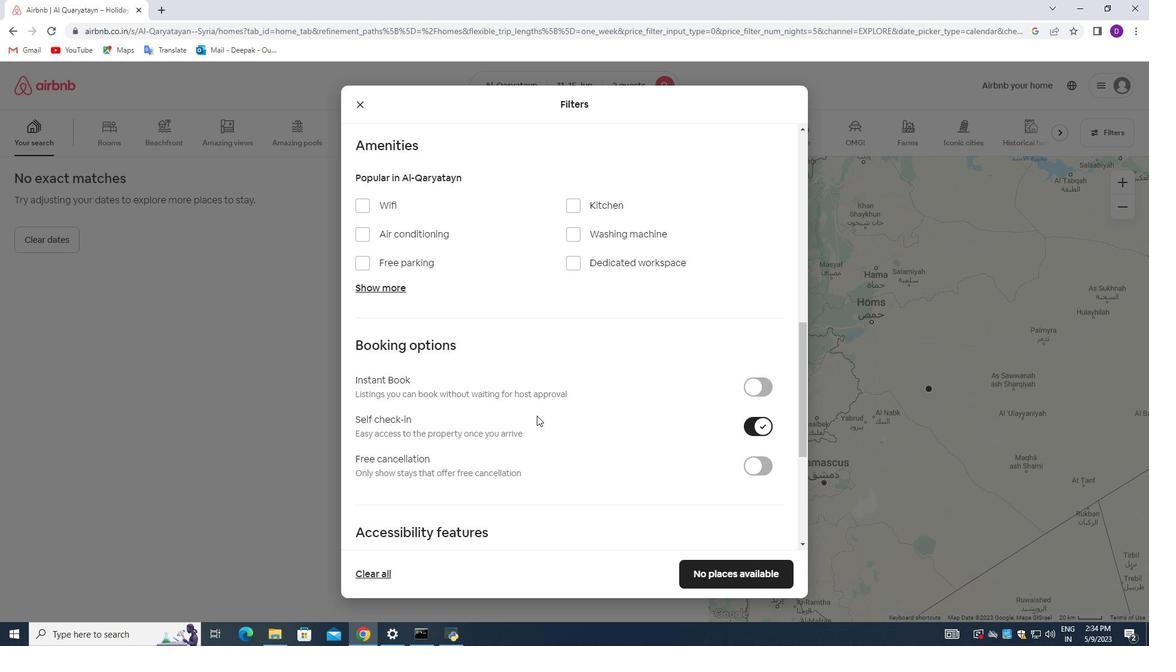 
Action: Mouse scrolled (537, 415) with delta (0, 0)
Screenshot: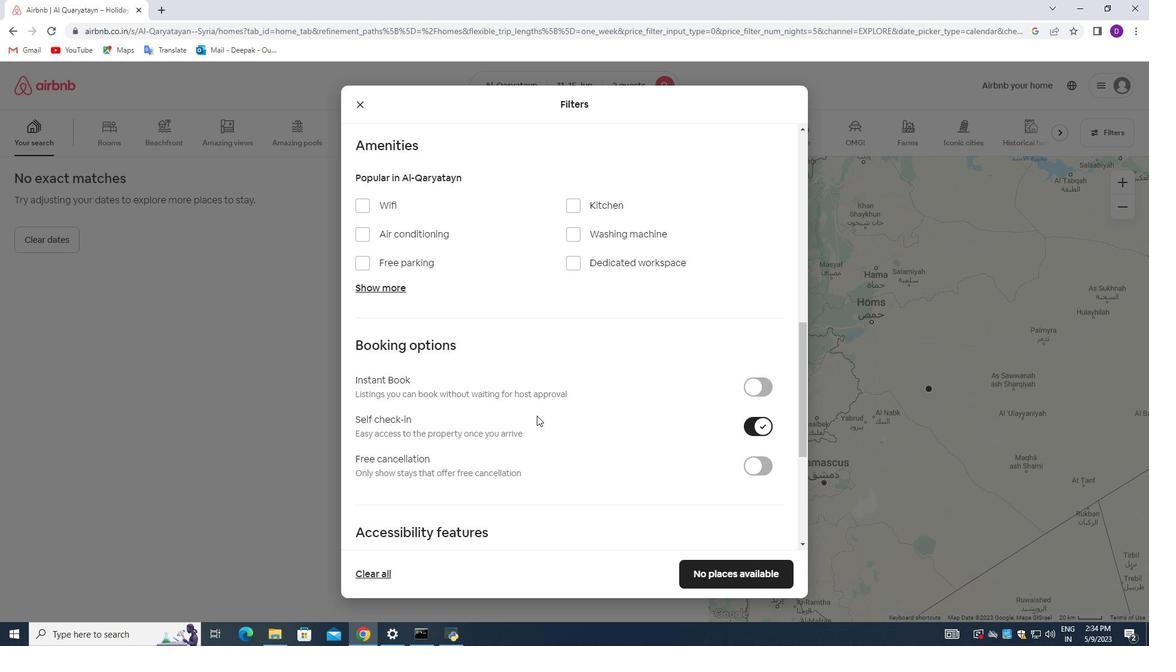 
Action: Mouse scrolled (537, 415) with delta (0, 0)
Screenshot: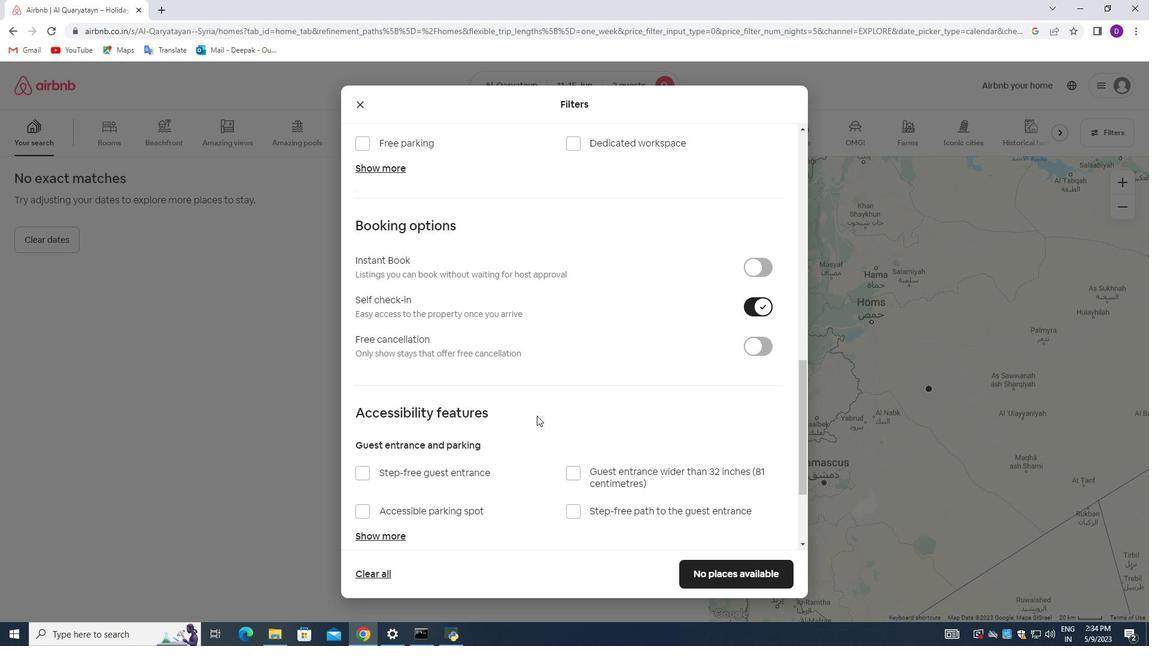 
Action: Mouse scrolled (537, 415) with delta (0, 0)
Screenshot: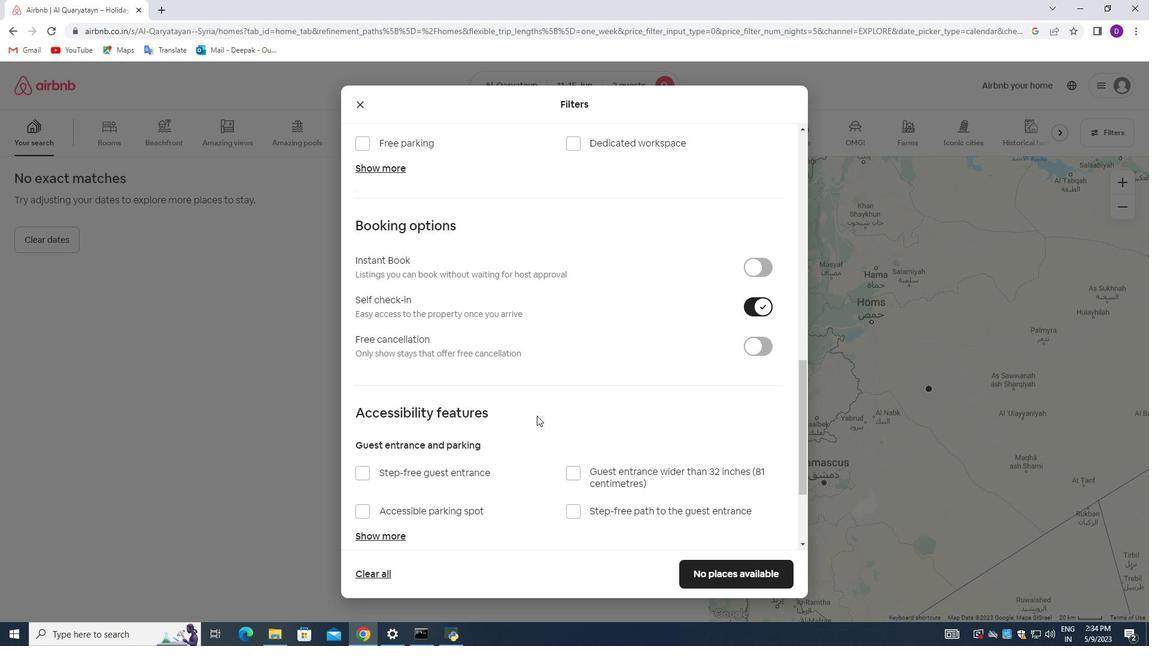 
Action: Mouse scrolled (537, 415) with delta (0, 0)
Screenshot: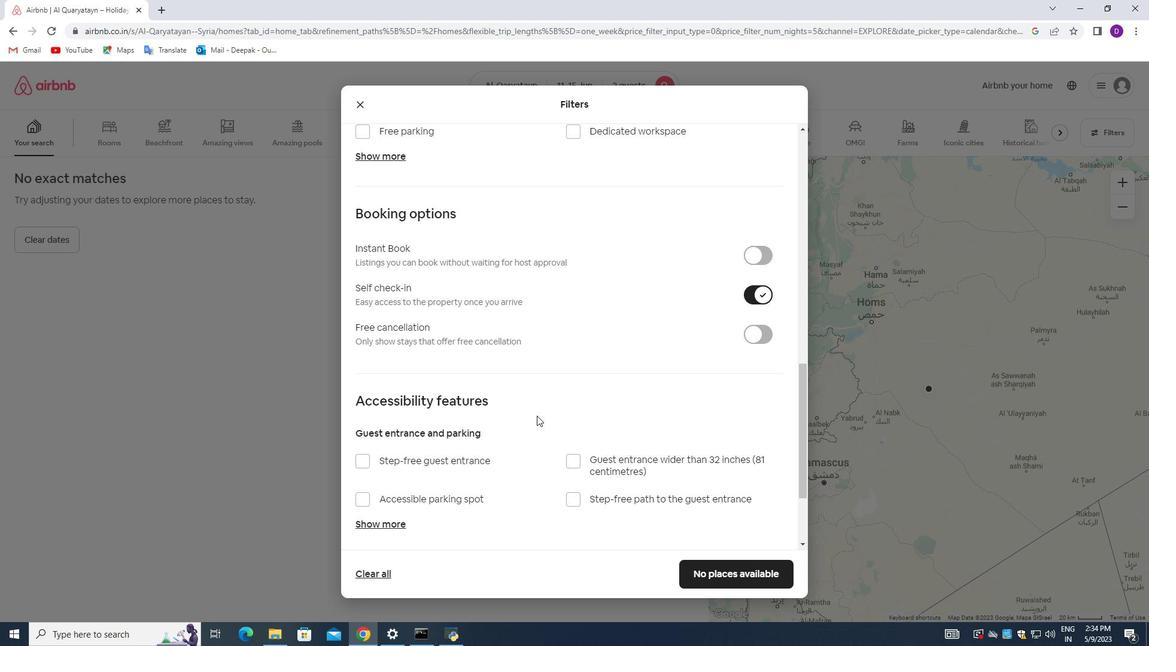 
Action: Mouse moved to (537, 417)
Screenshot: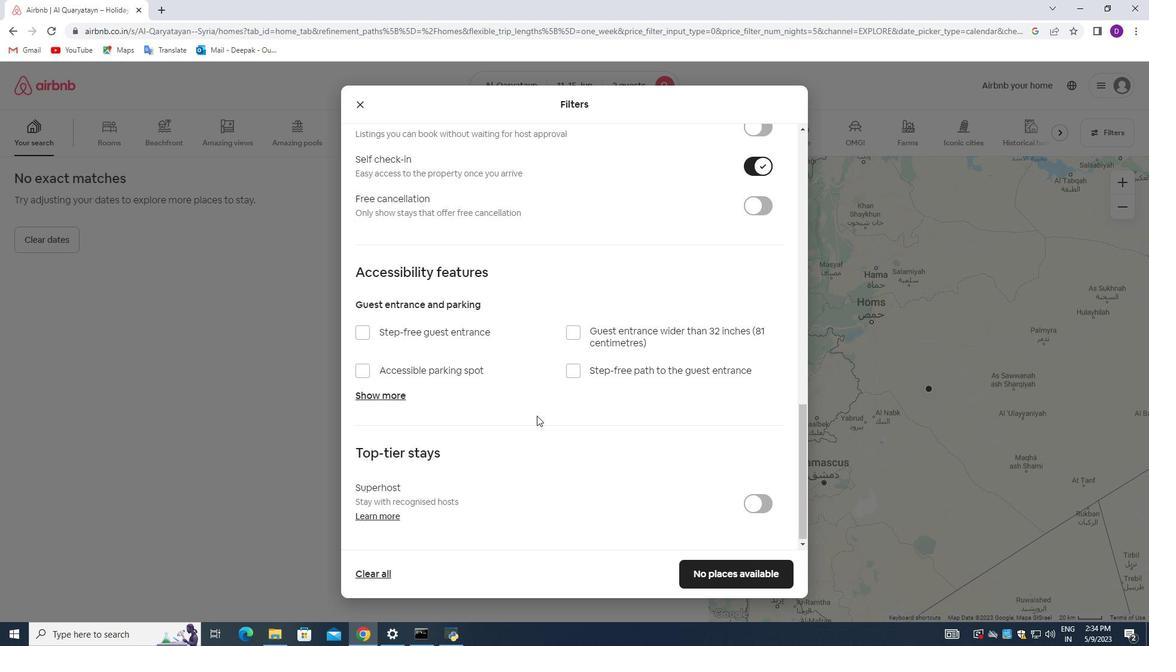 
Action: Mouse scrolled (537, 417) with delta (0, 0)
Screenshot: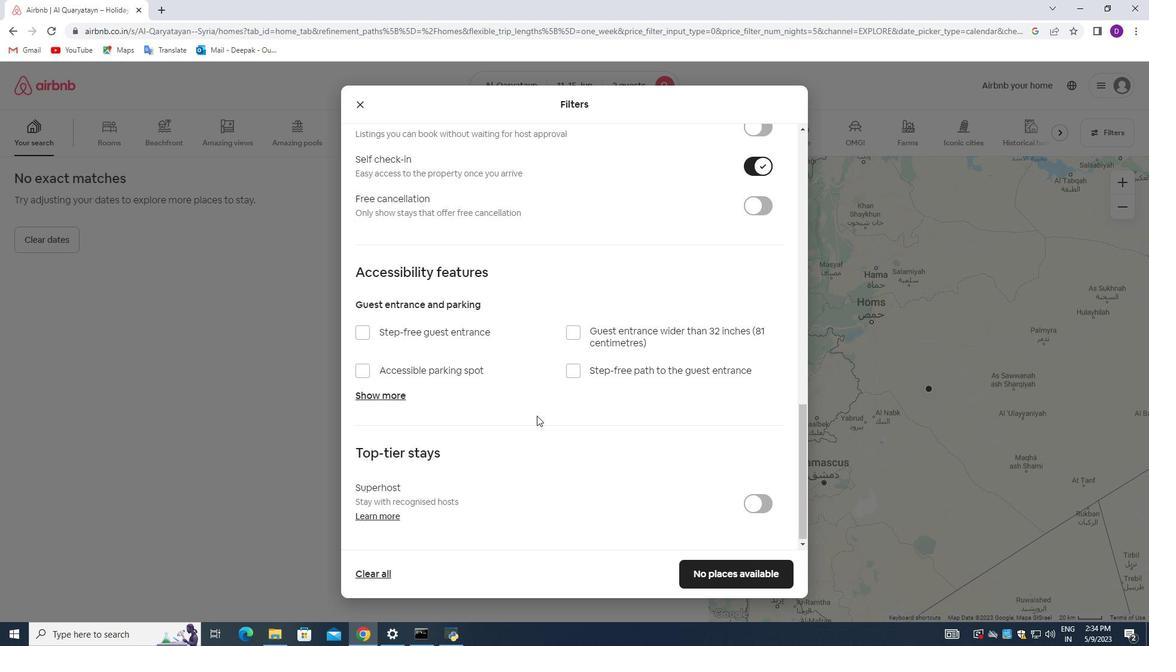 
Action: Mouse moved to (535, 419)
Screenshot: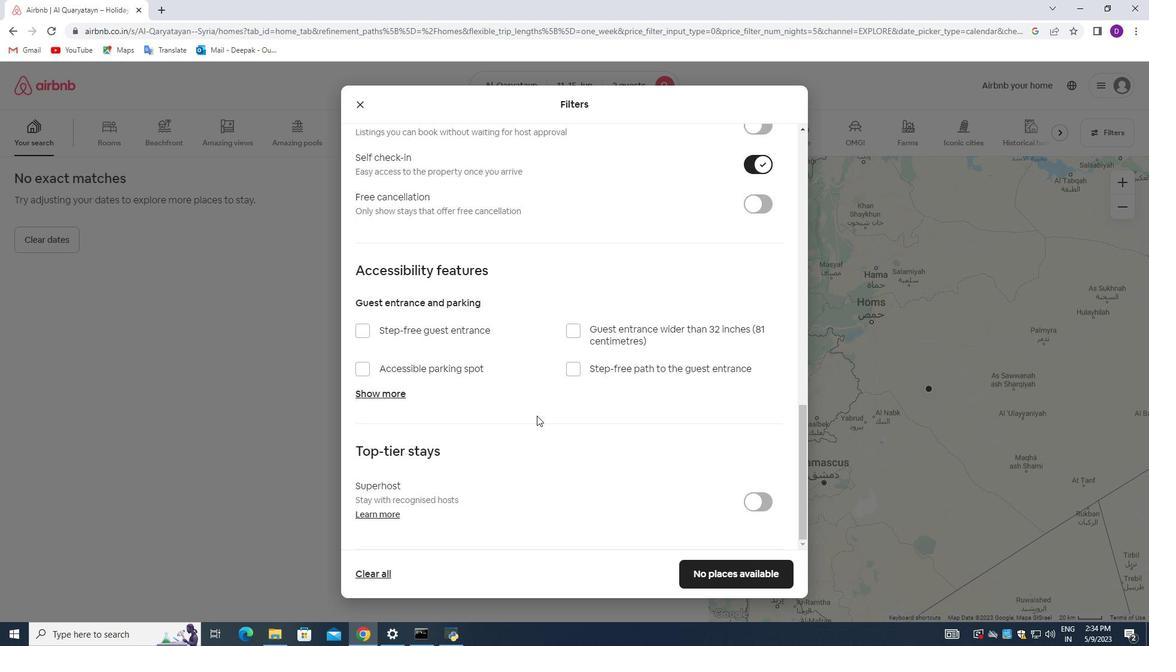 
Action: Mouse scrolled (535, 418) with delta (0, 0)
Screenshot: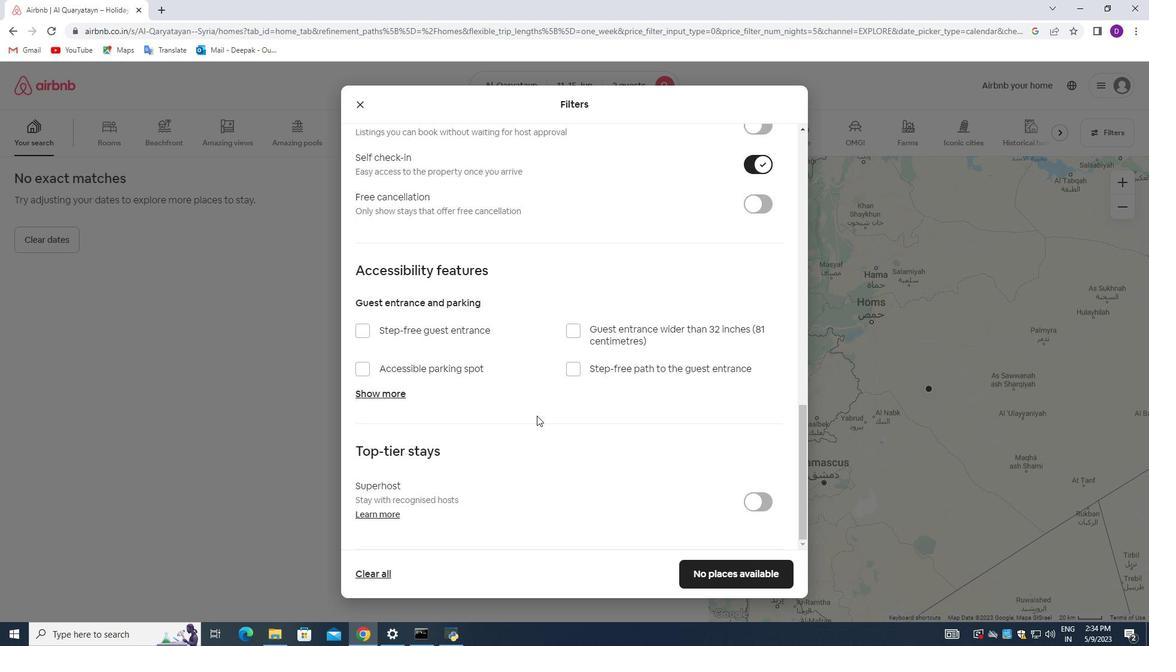 
Action: Mouse moved to (532, 420)
Screenshot: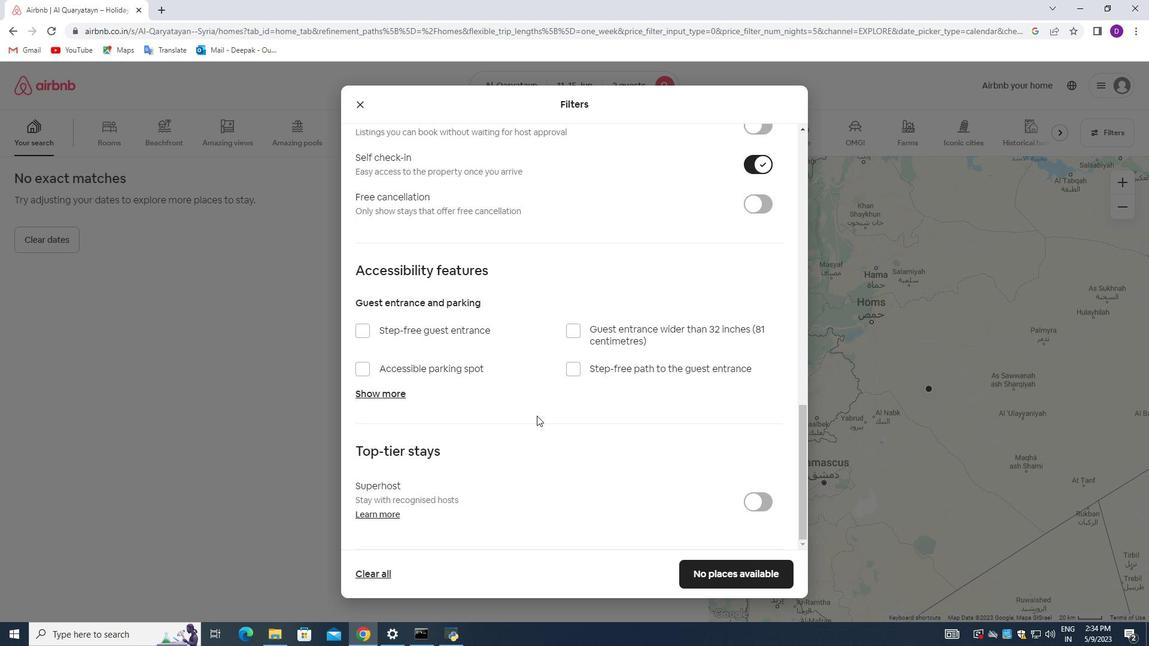 
Action: Mouse scrolled (532, 419) with delta (0, 0)
Screenshot: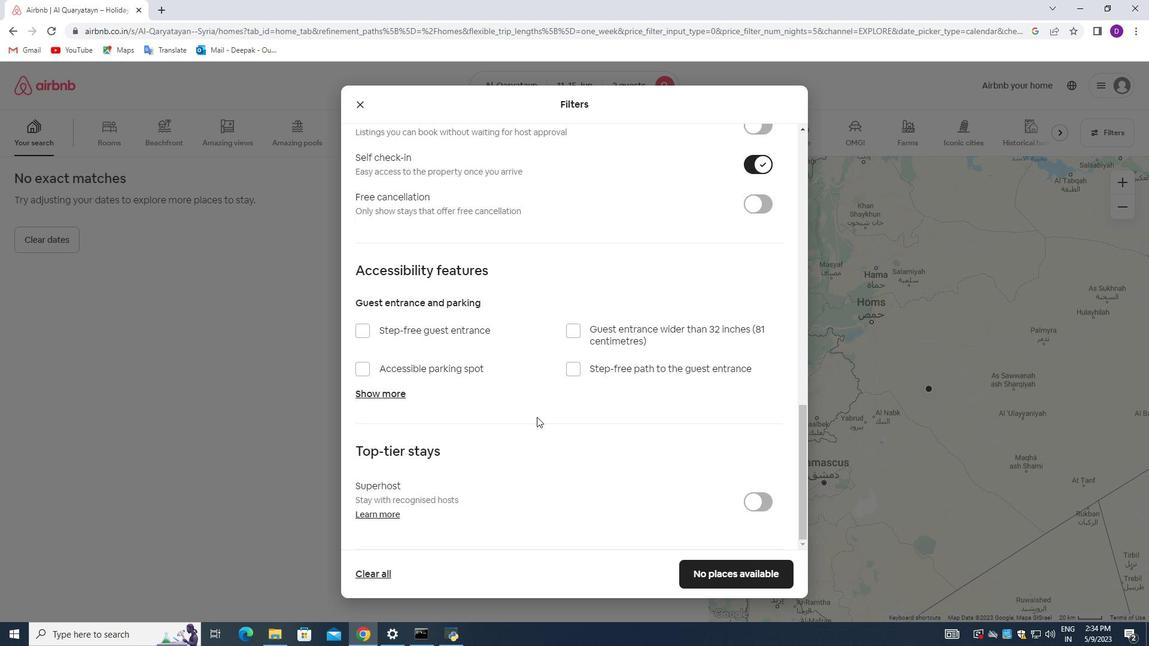 
Action: Mouse moved to (392, 529)
Screenshot: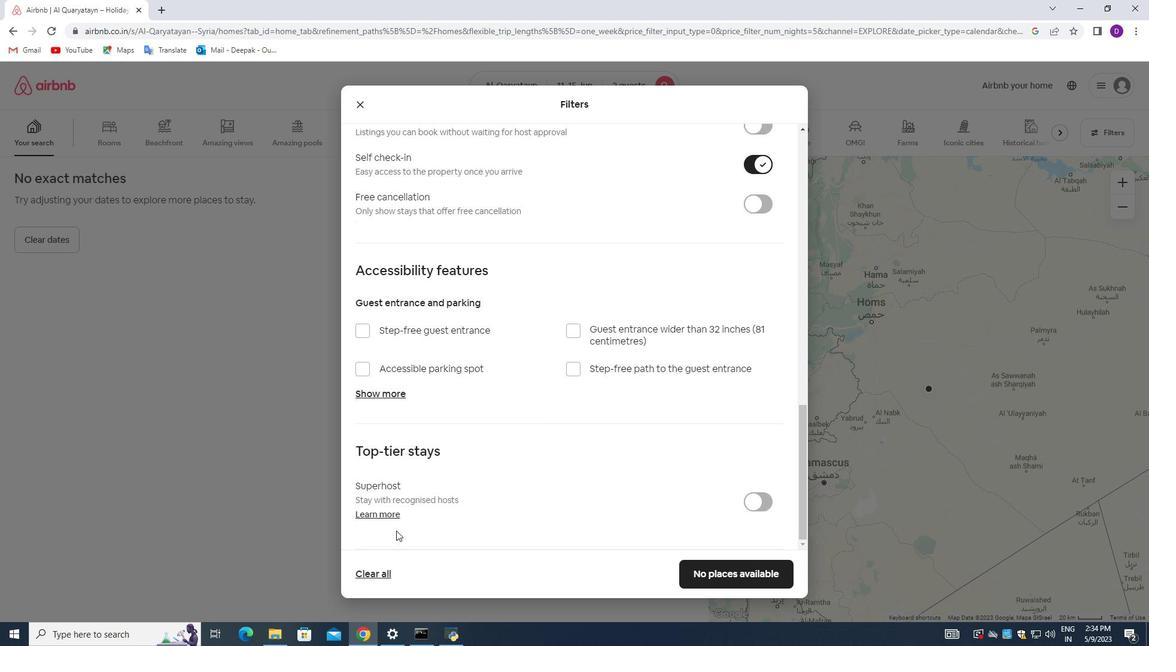 
Action: Mouse scrolled (392, 529) with delta (0, 0)
Screenshot: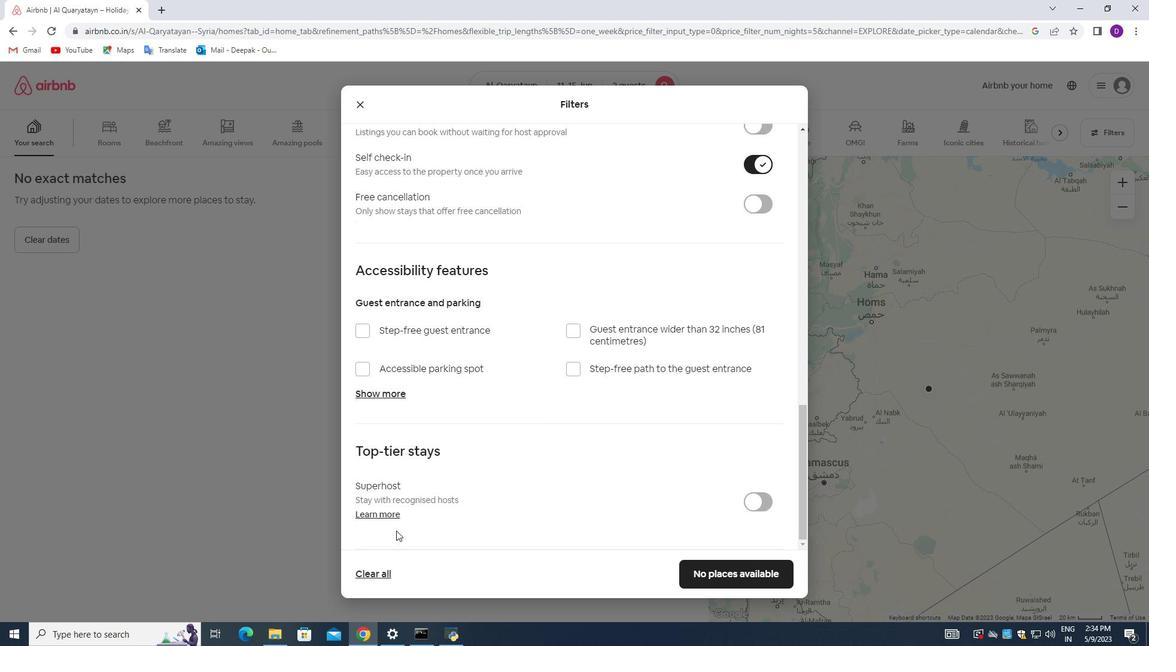 
Action: Mouse moved to (687, 570)
Screenshot: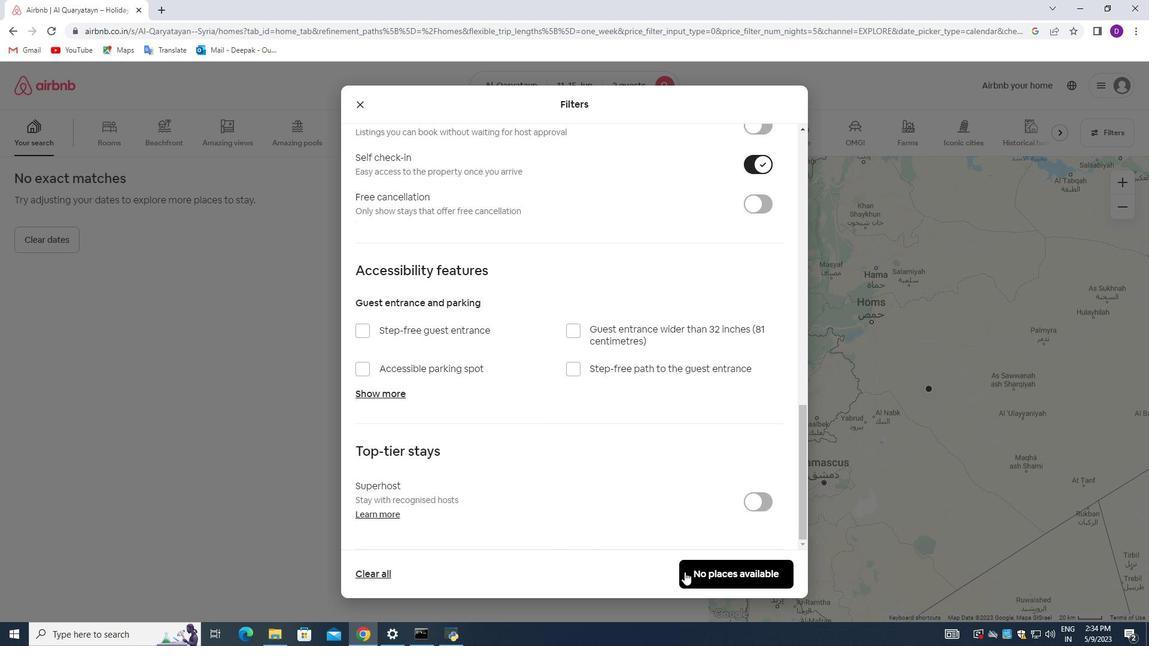
Action: Mouse pressed left at (687, 570)
Screenshot: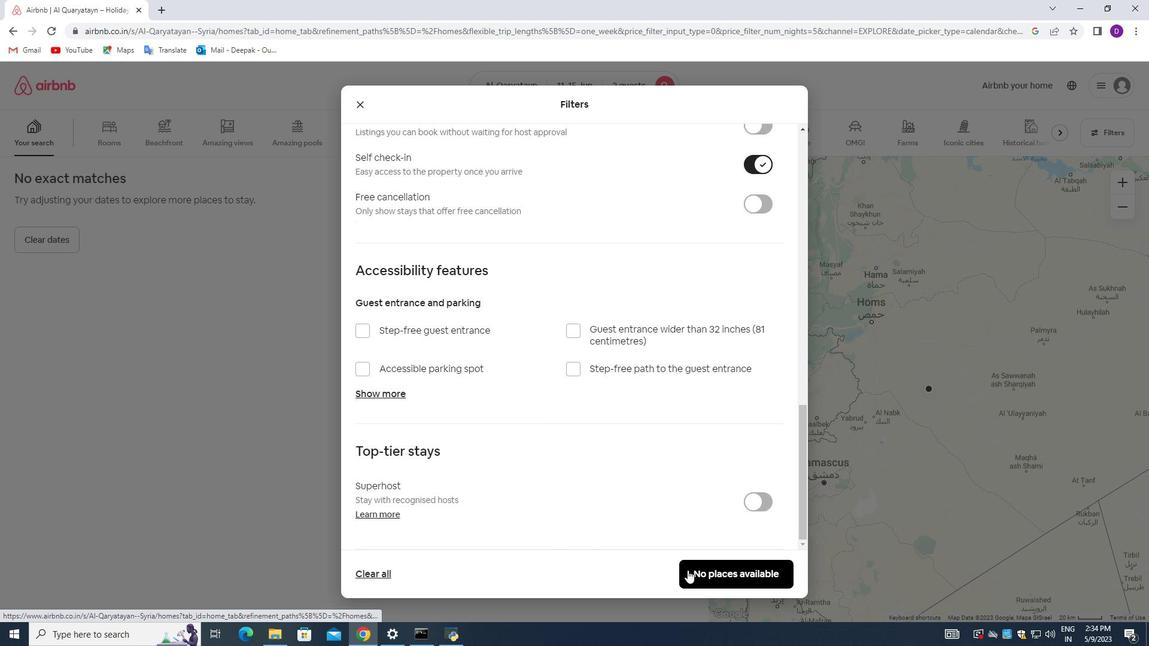 
Action: Mouse moved to (657, 409)
Screenshot: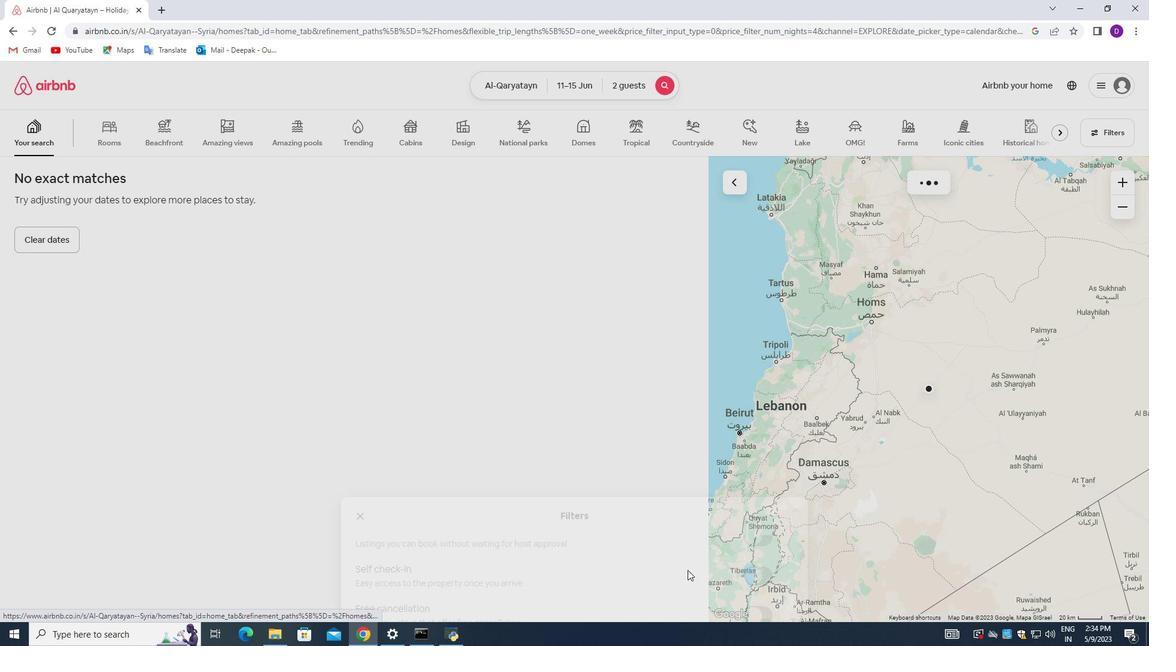 
